Task: Add an event with the title Second Client Appreciation Reception, date '2024/05/09', time 8:00 AM to 10:00 AMand add a description: The PIP Discussion will be conducted in a respectful and confidential manner, ensuring that the employee feels heard and valued. The ultimate goal is to create a supportive environment that encourages growth, self-improvement, and the attainment of desired performance levels., put the event into Orange category . Add location for the event as: Vilnius, Lithuania, logged in from the account softage.8@softage.netand send the event invitation to softage.6@softage.net and softage.7@softage.net. Set a reminder for the event 1 hour before
Action: Mouse moved to (130, 164)
Screenshot: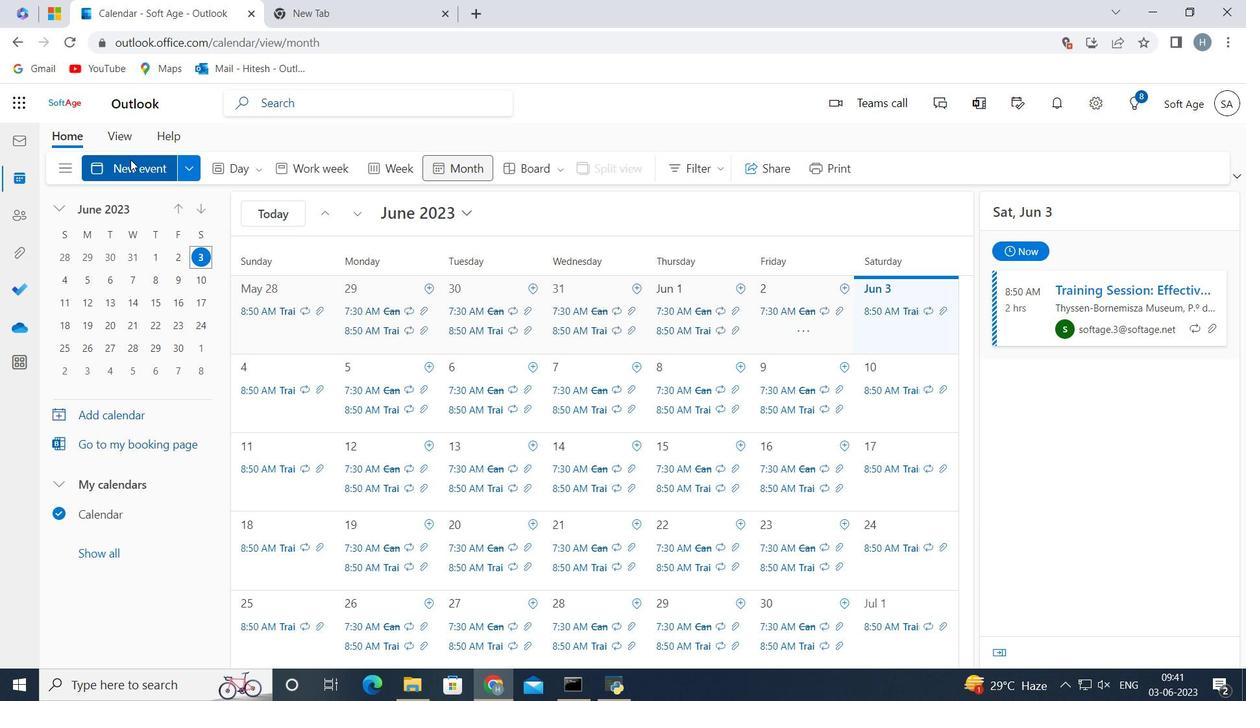 
Action: Mouse pressed left at (130, 164)
Screenshot: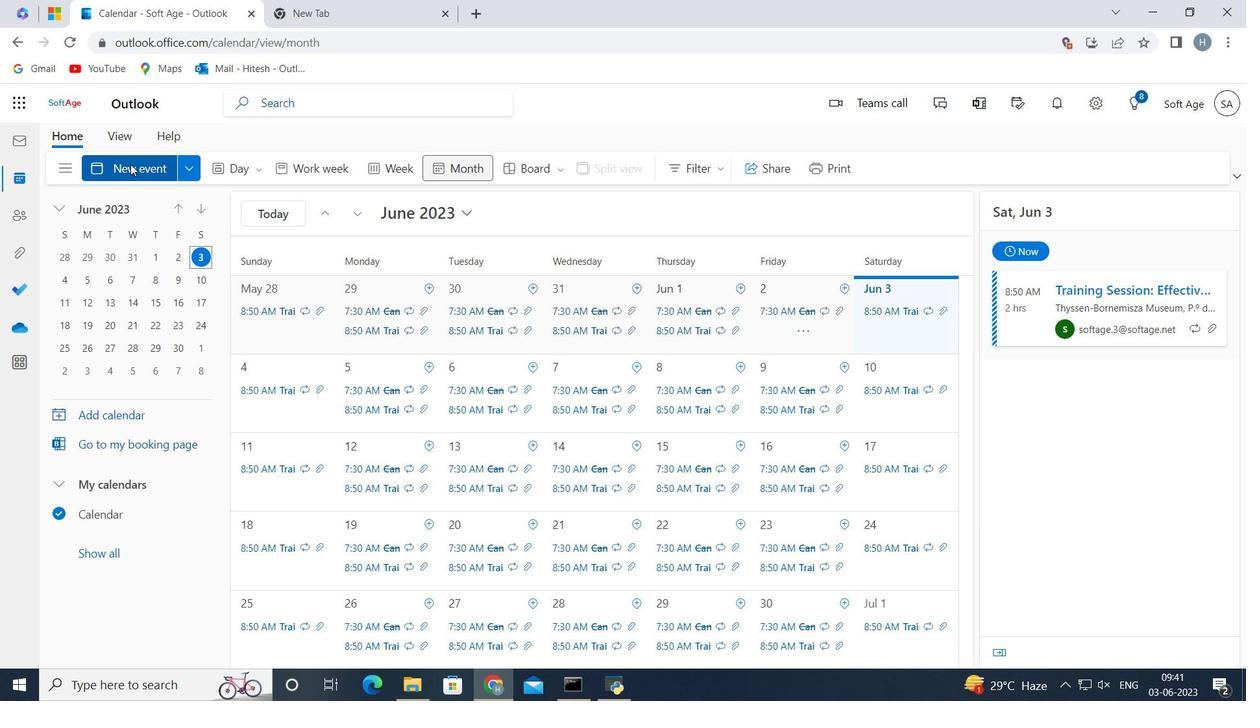 
Action: Mouse moved to (297, 252)
Screenshot: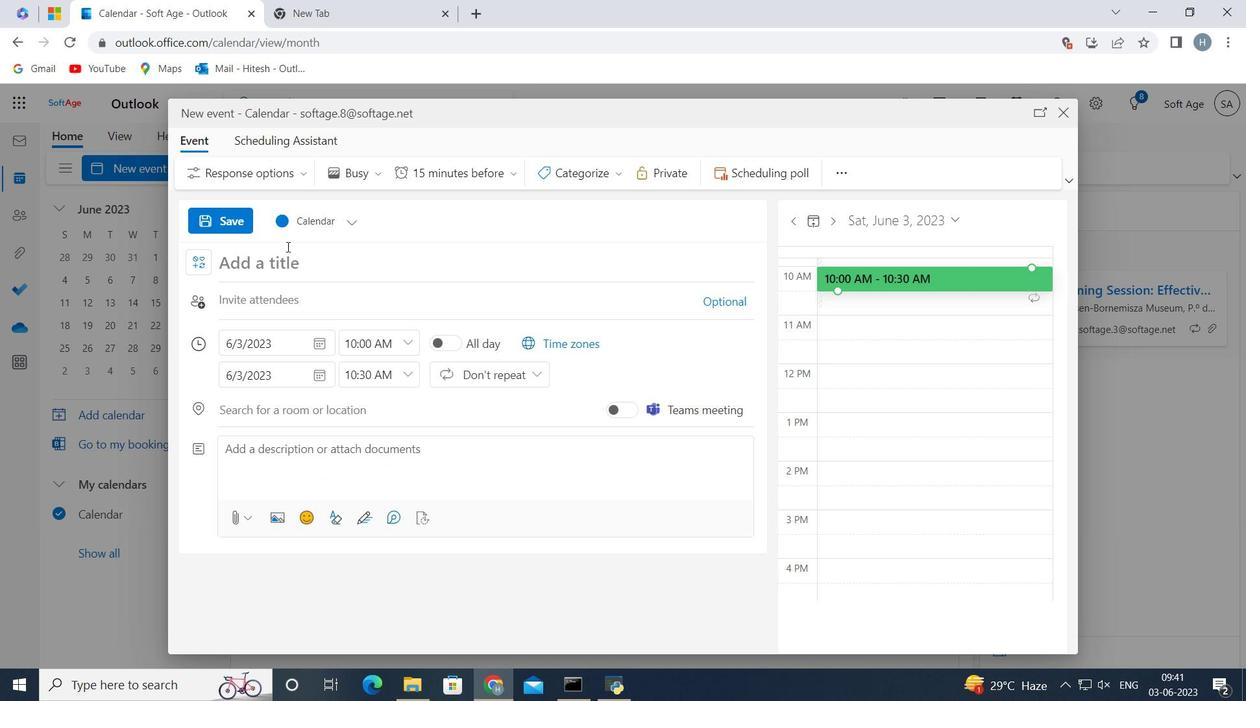 
Action: Key pressed <Key.shift>Second<Key.space><Key.shift>Client<Key.space><Key.shift>Appreciation<Key.space><Key.shift>Reception<Key.enter>
Screenshot: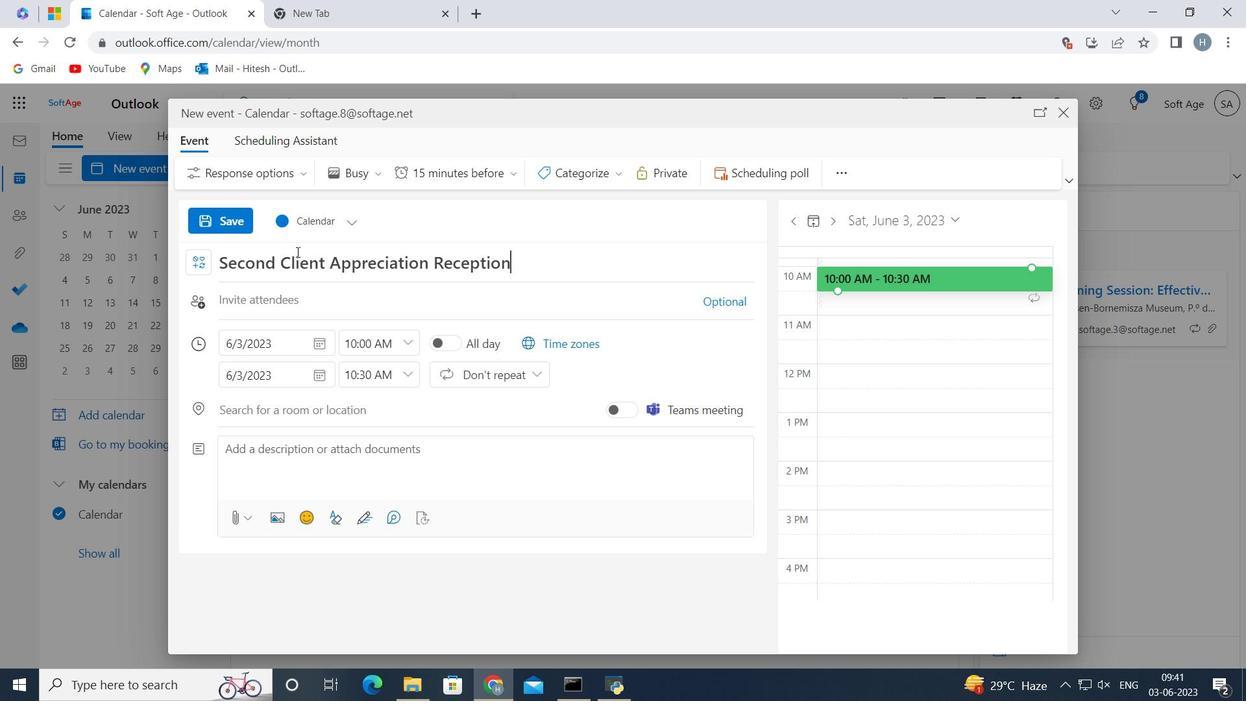 
Action: Mouse moved to (321, 336)
Screenshot: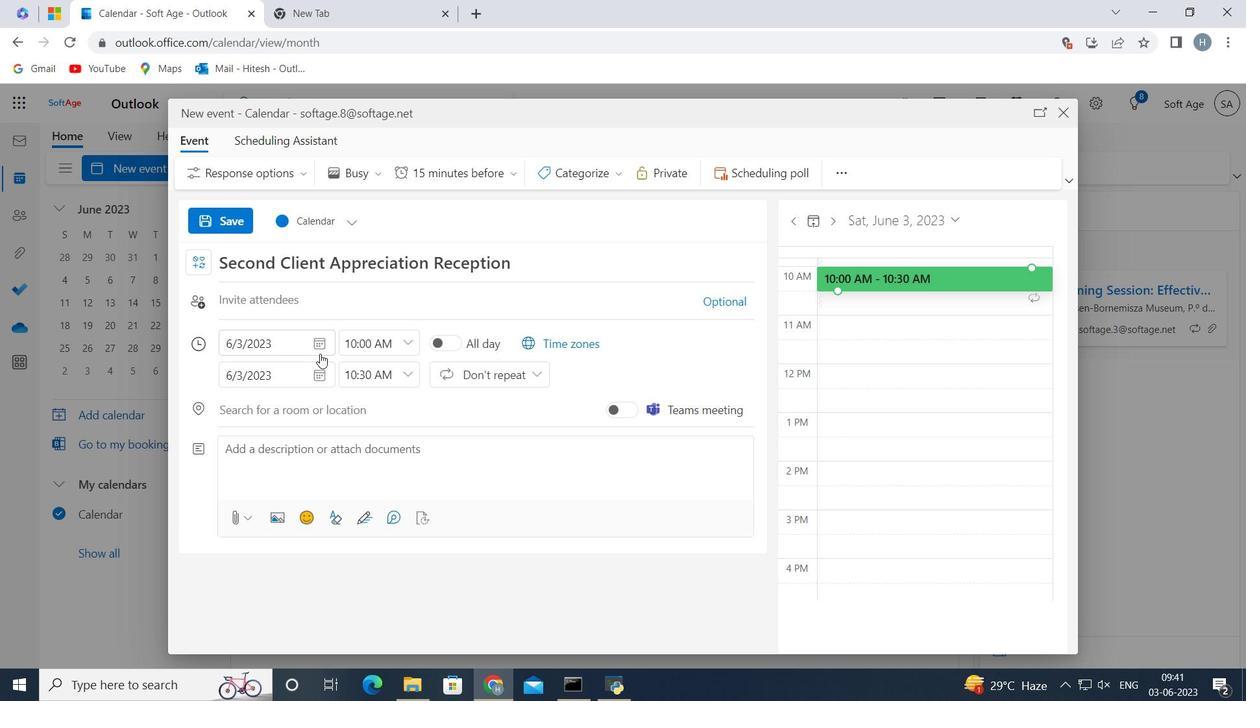 
Action: Mouse pressed left at (321, 336)
Screenshot: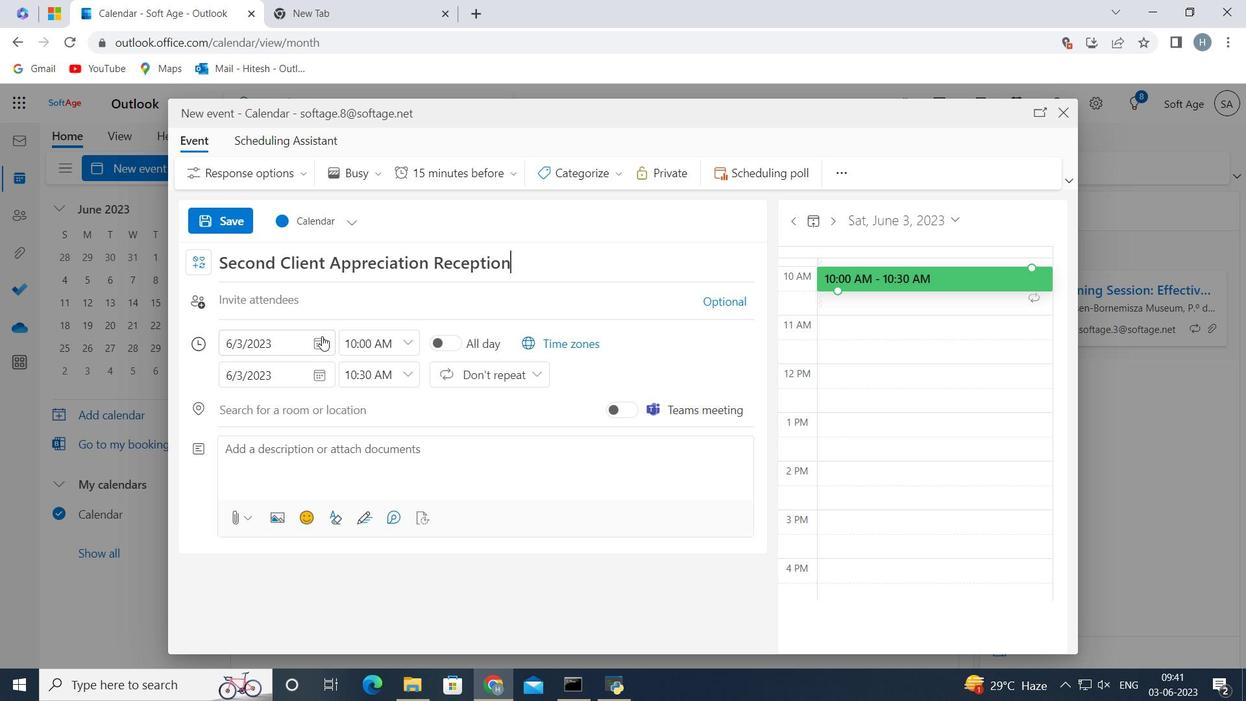 
Action: Mouse moved to (375, 380)
Screenshot: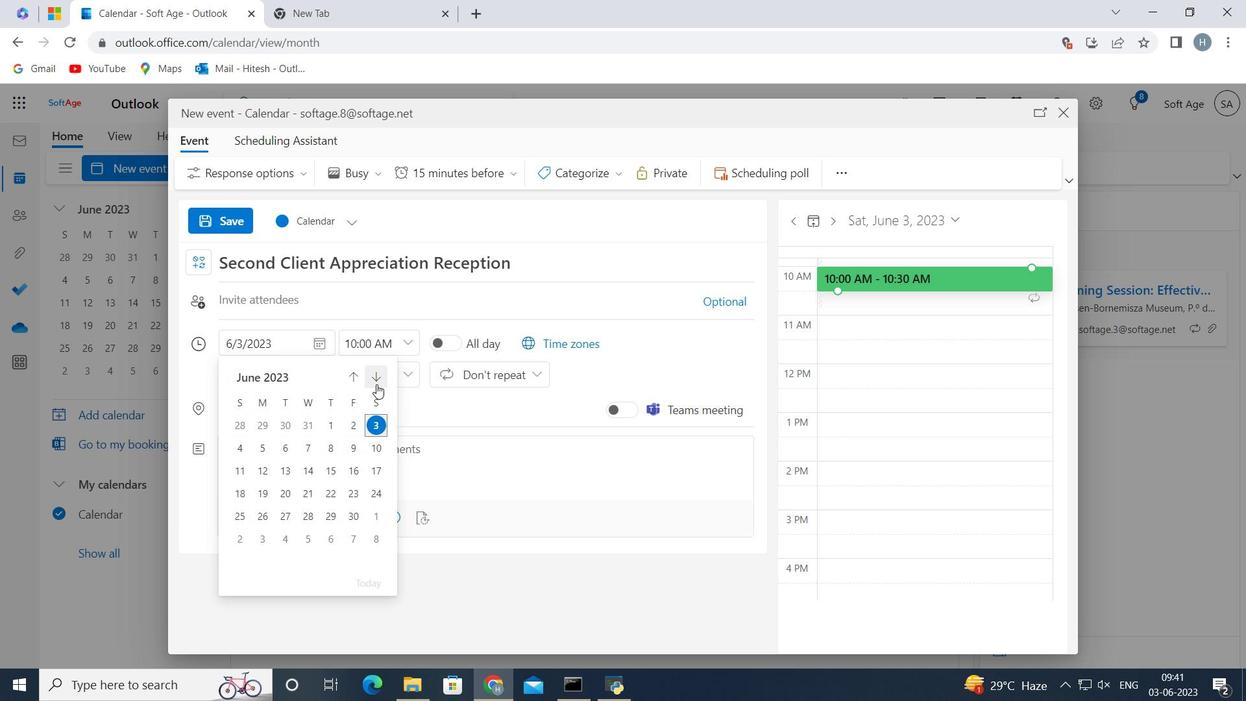 
Action: Mouse pressed left at (375, 380)
Screenshot: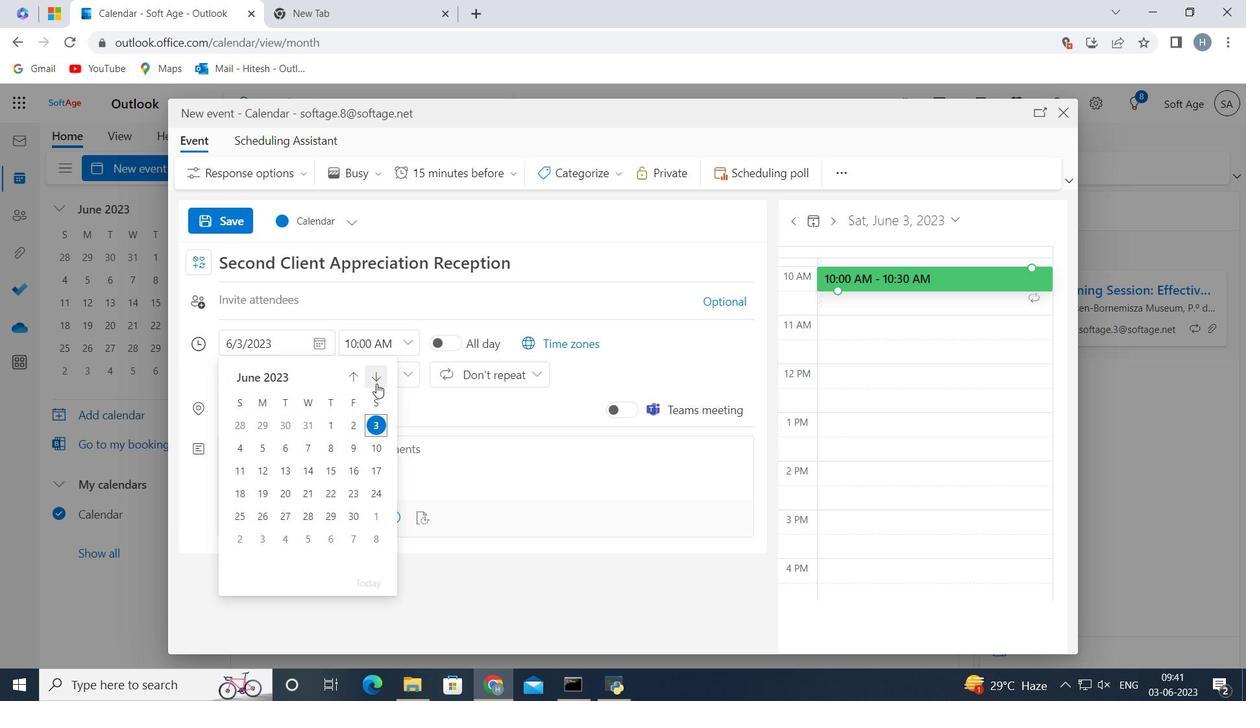 
Action: Mouse pressed left at (375, 380)
Screenshot: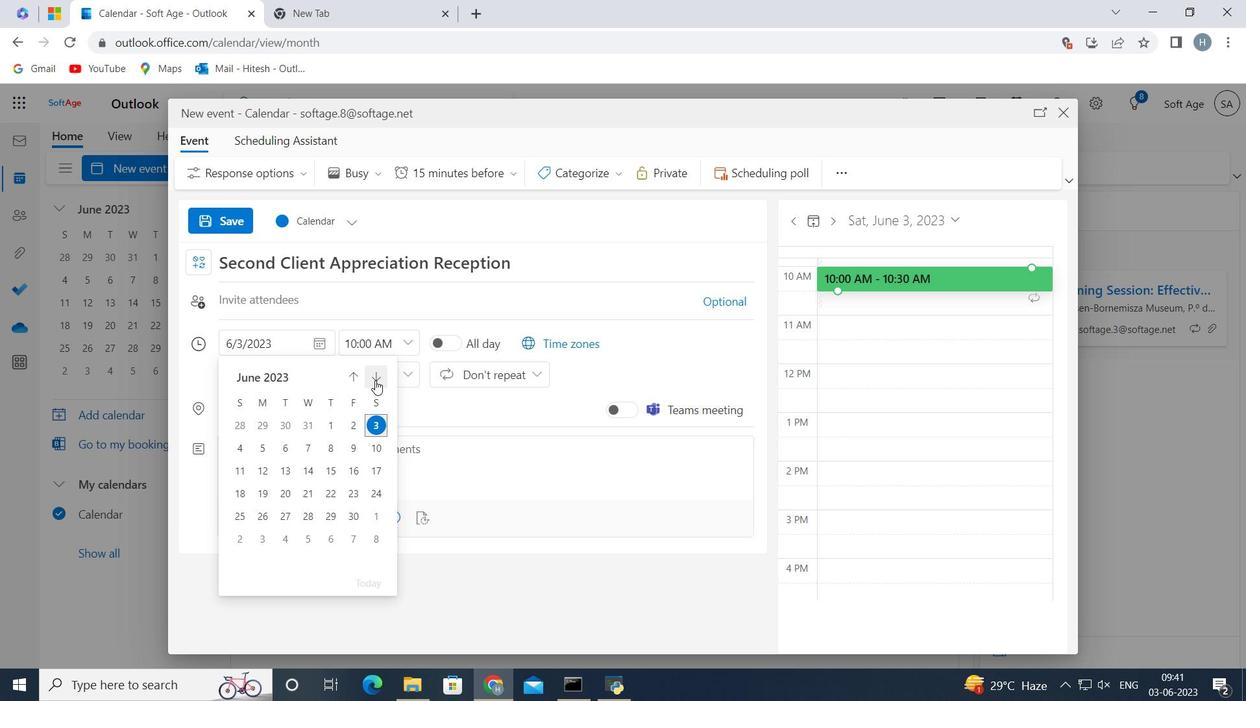 
Action: Mouse pressed left at (375, 380)
Screenshot: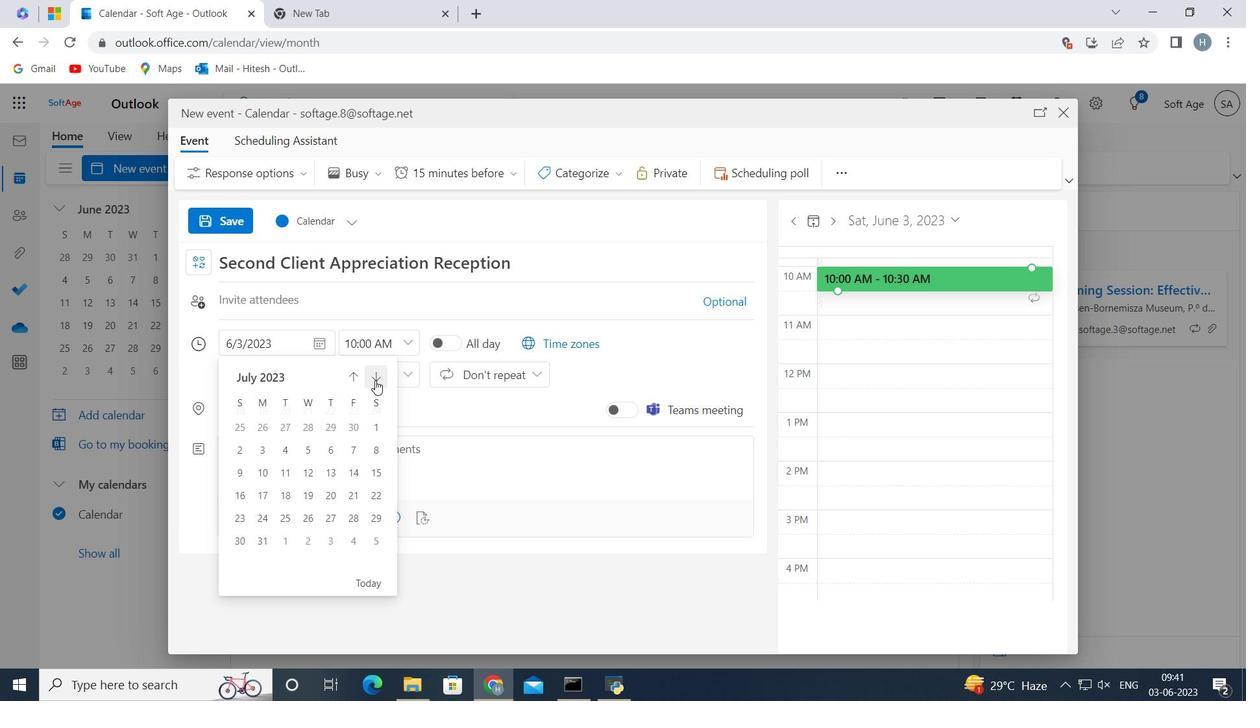 
Action: Mouse pressed left at (375, 380)
Screenshot: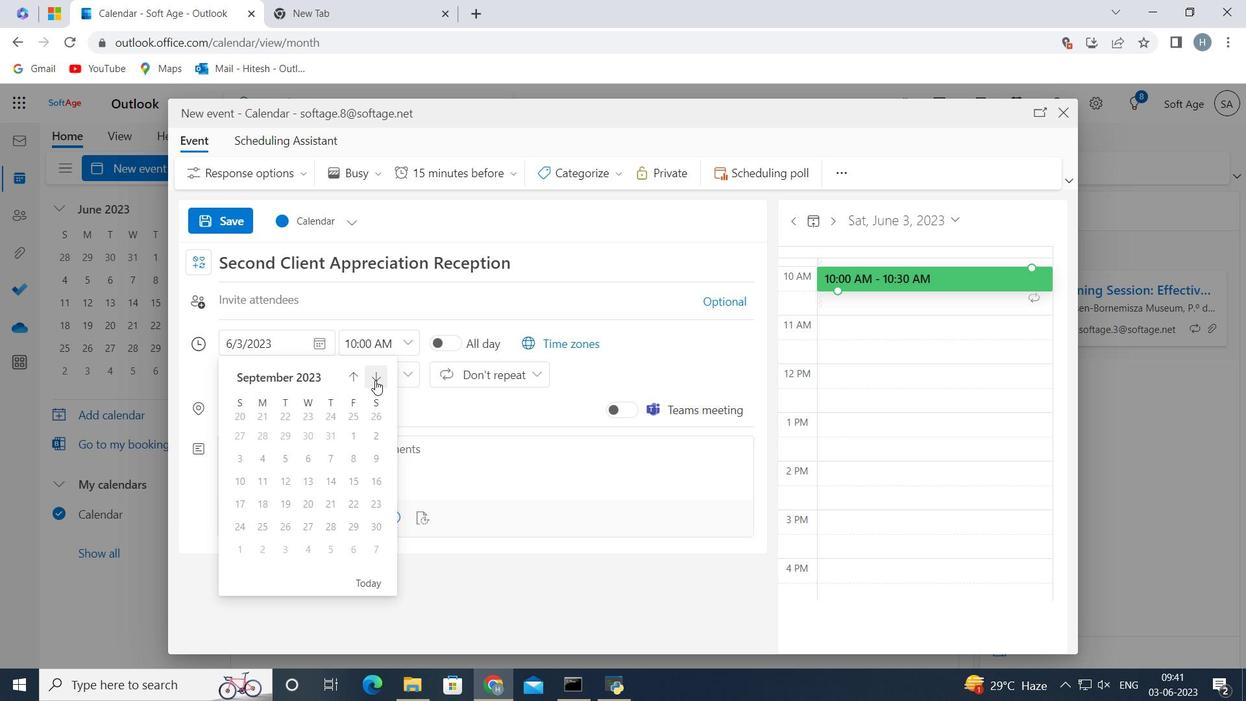 
Action: Mouse pressed left at (375, 380)
Screenshot: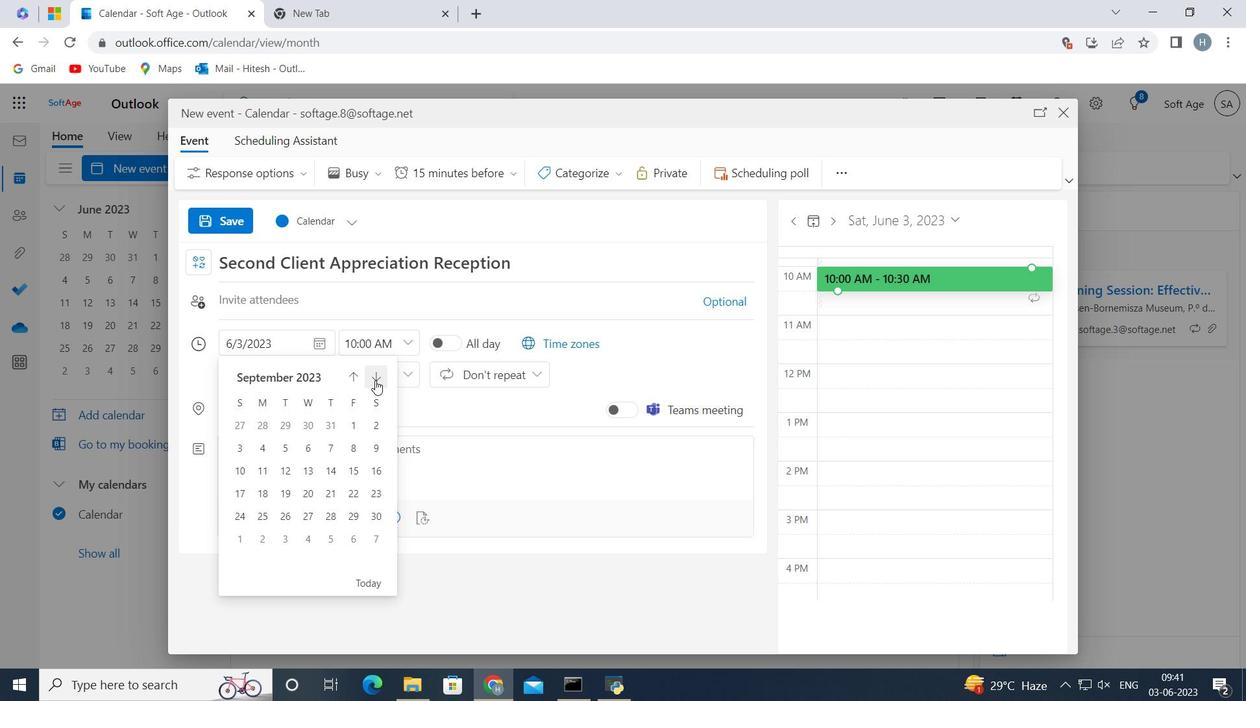 
Action: Mouse pressed left at (375, 380)
Screenshot: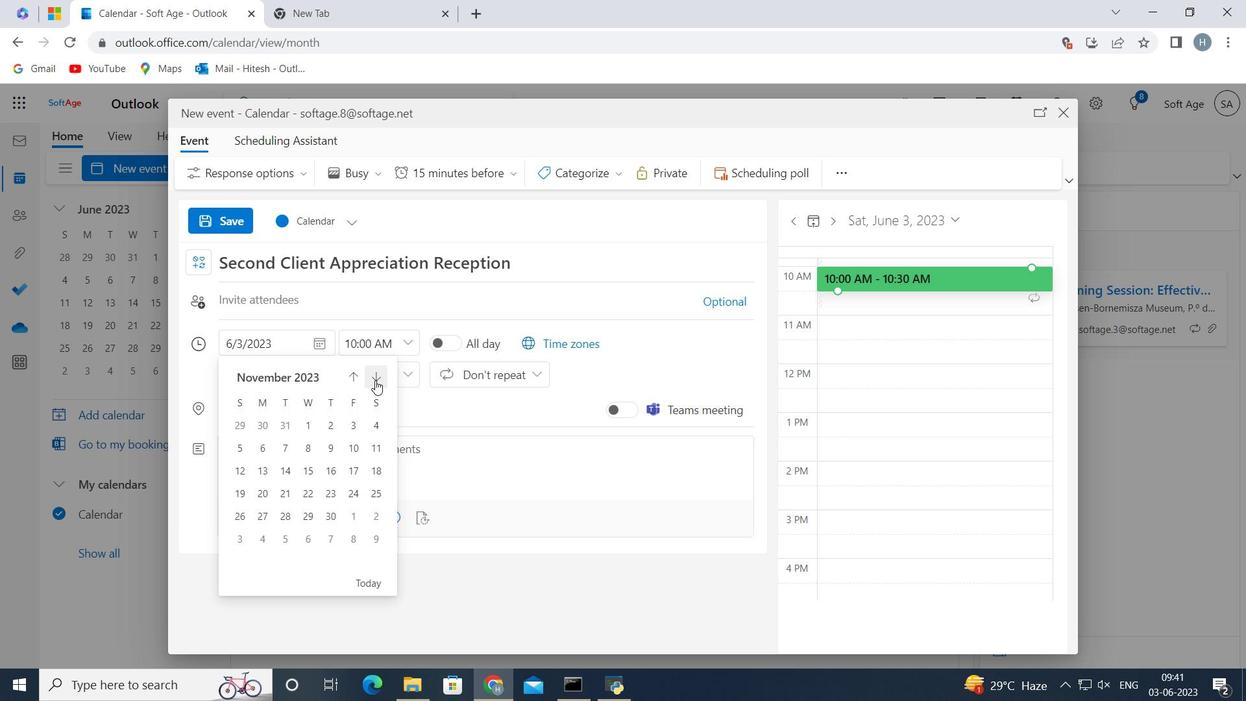 
Action: Mouse pressed left at (375, 380)
Screenshot: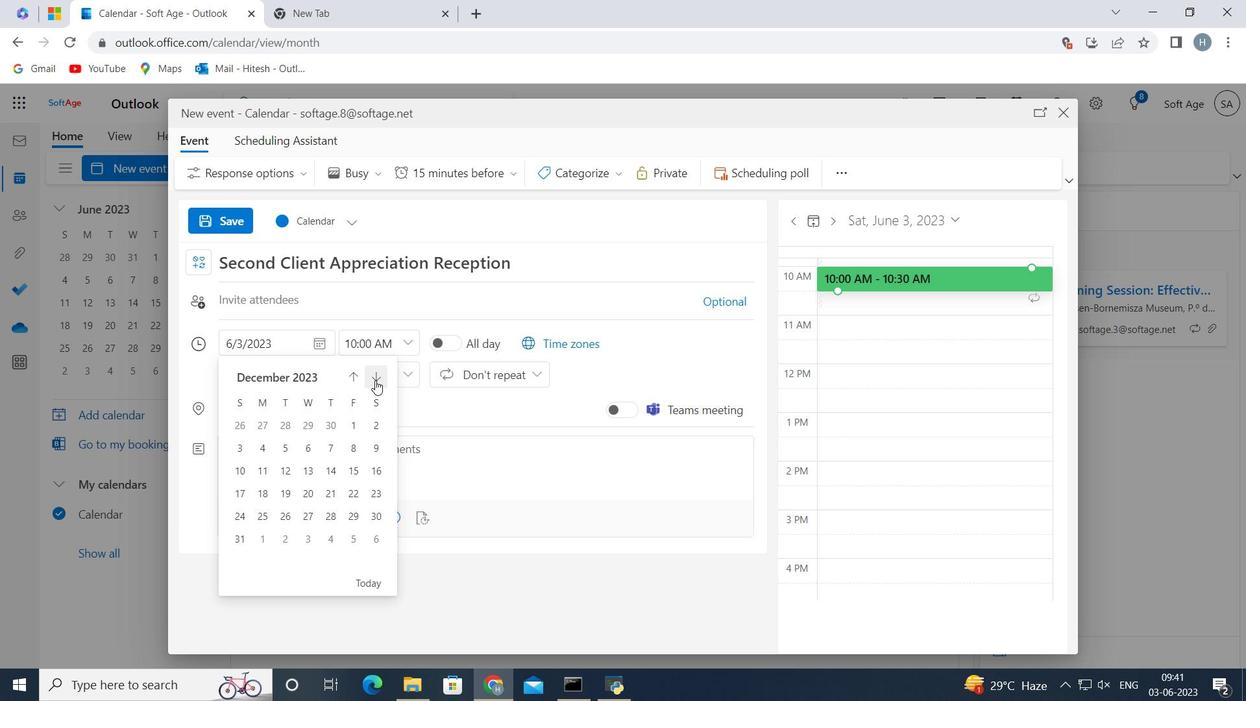
Action: Mouse pressed left at (375, 380)
Screenshot: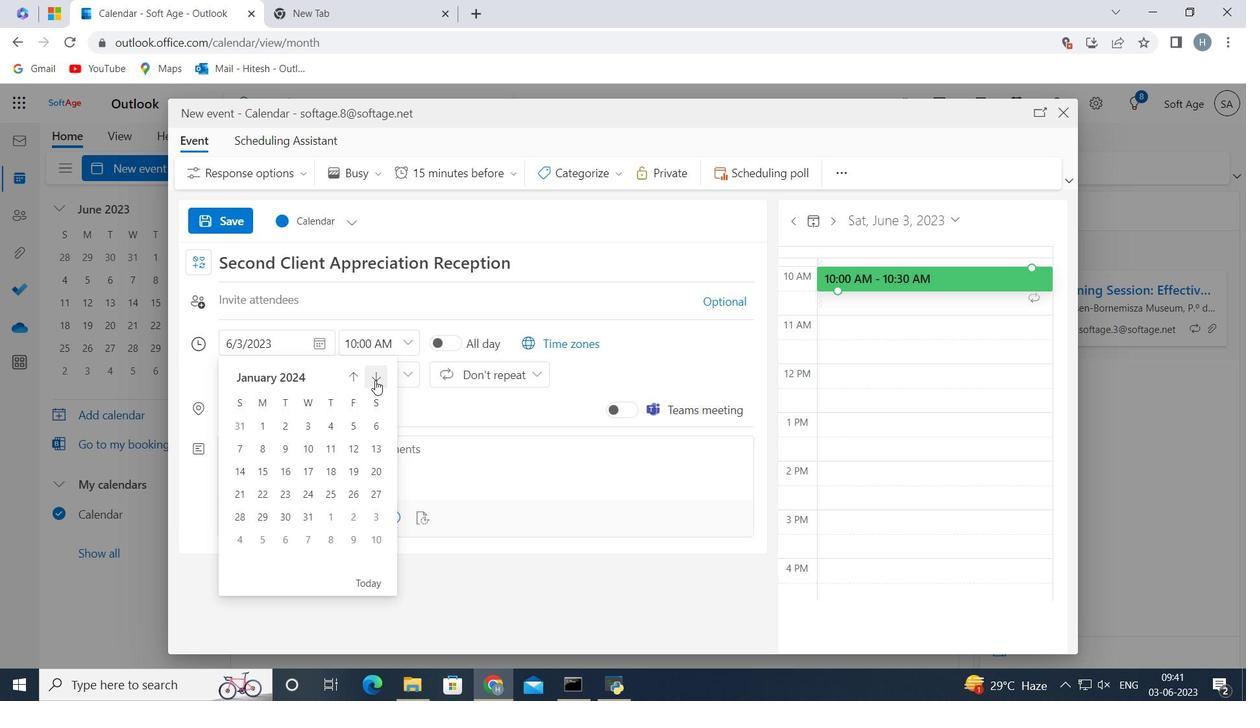 
Action: Mouse pressed left at (375, 380)
Screenshot: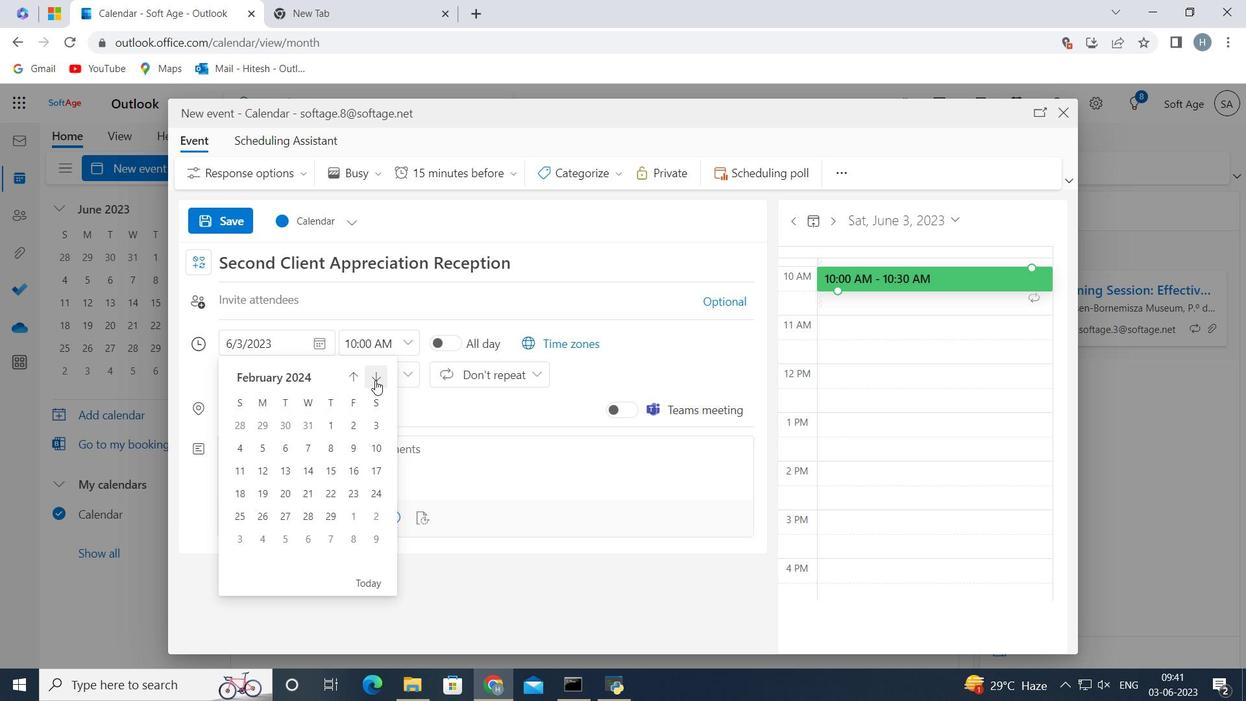 
Action: Mouse pressed left at (375, 380)
Screenshot: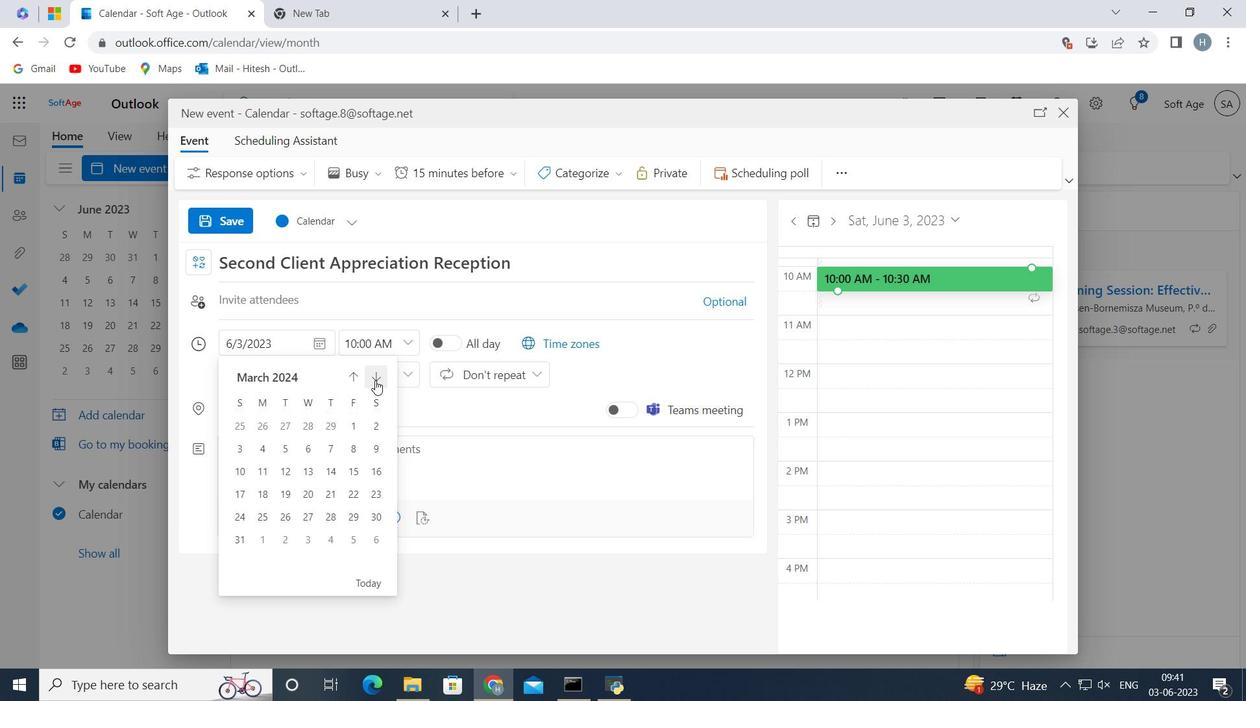 
Action: Mouse pressed left at (375, 380)
Screenshot: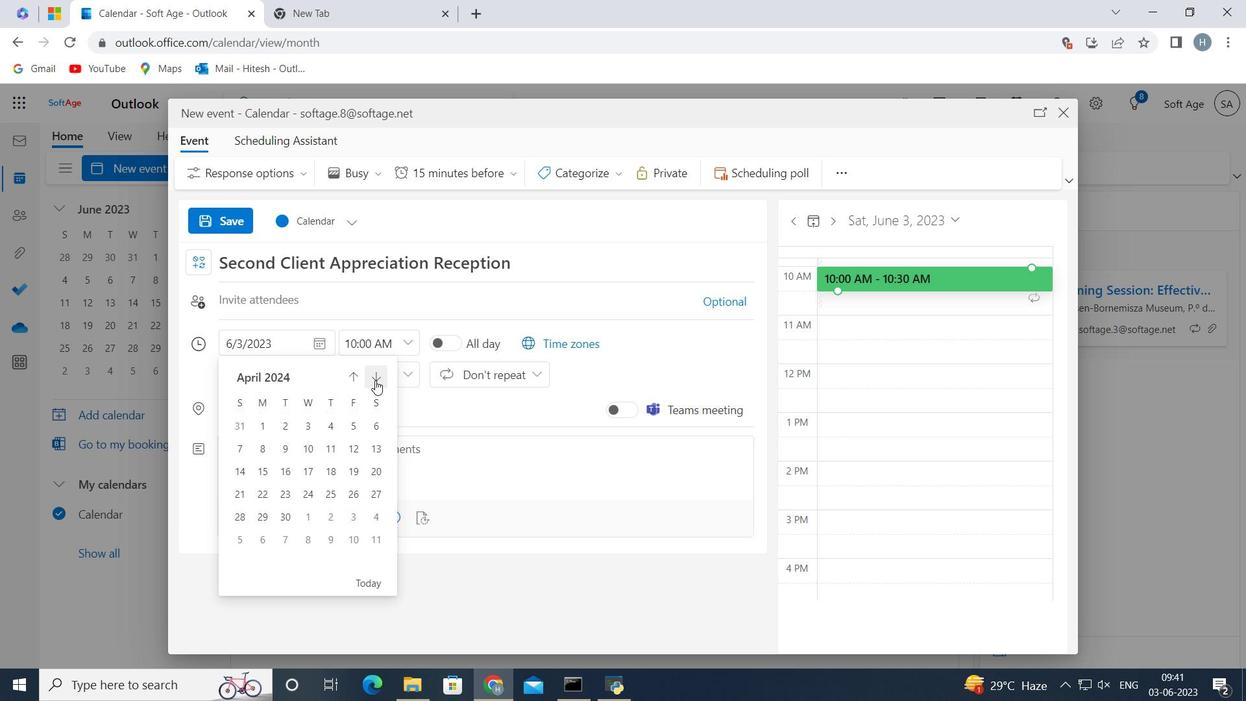 
Action: Mouse moved to (329, 445)
Screenshot: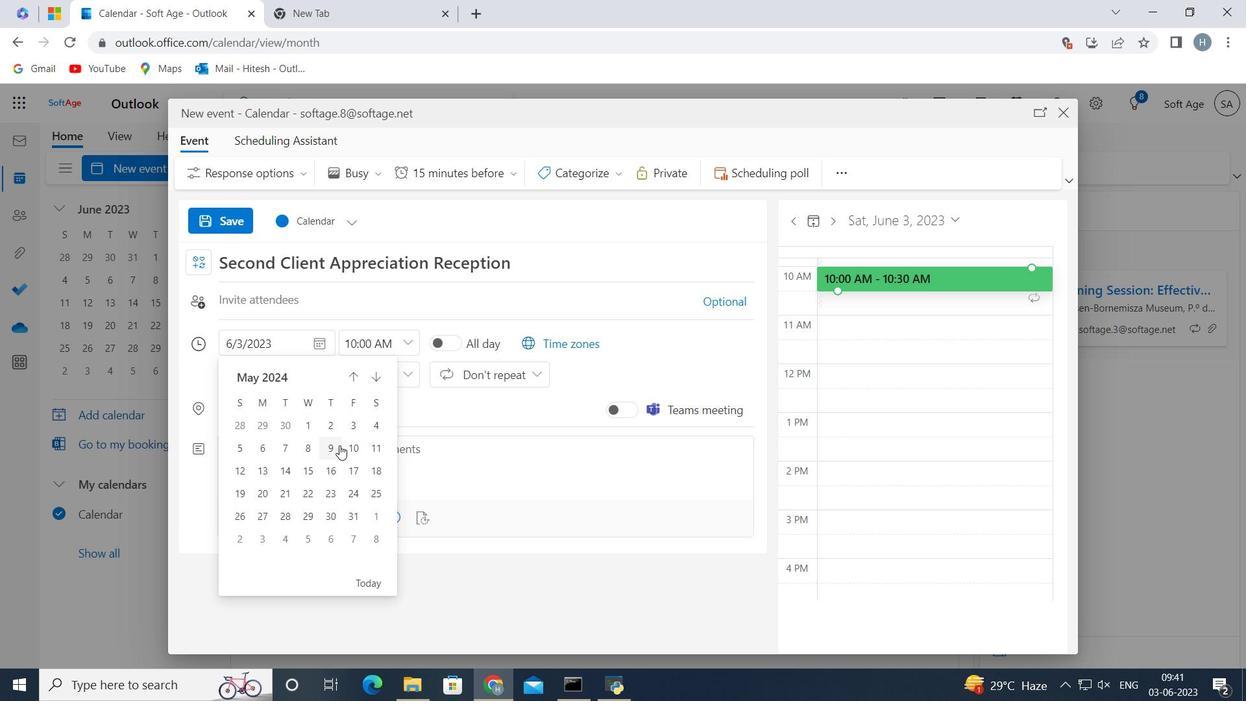 
Action: Mouse pressed left at (329, 445)
Screenshot: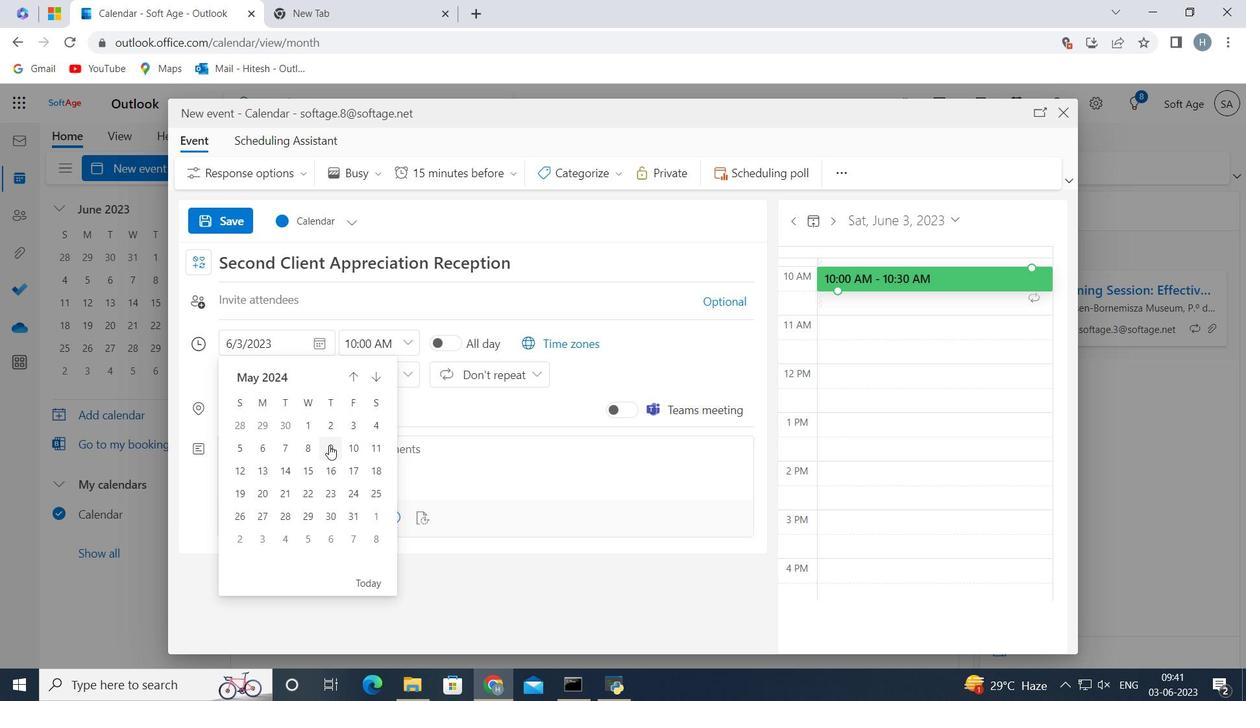 
Action: Mouse moved to (410, 340)
Screenshot: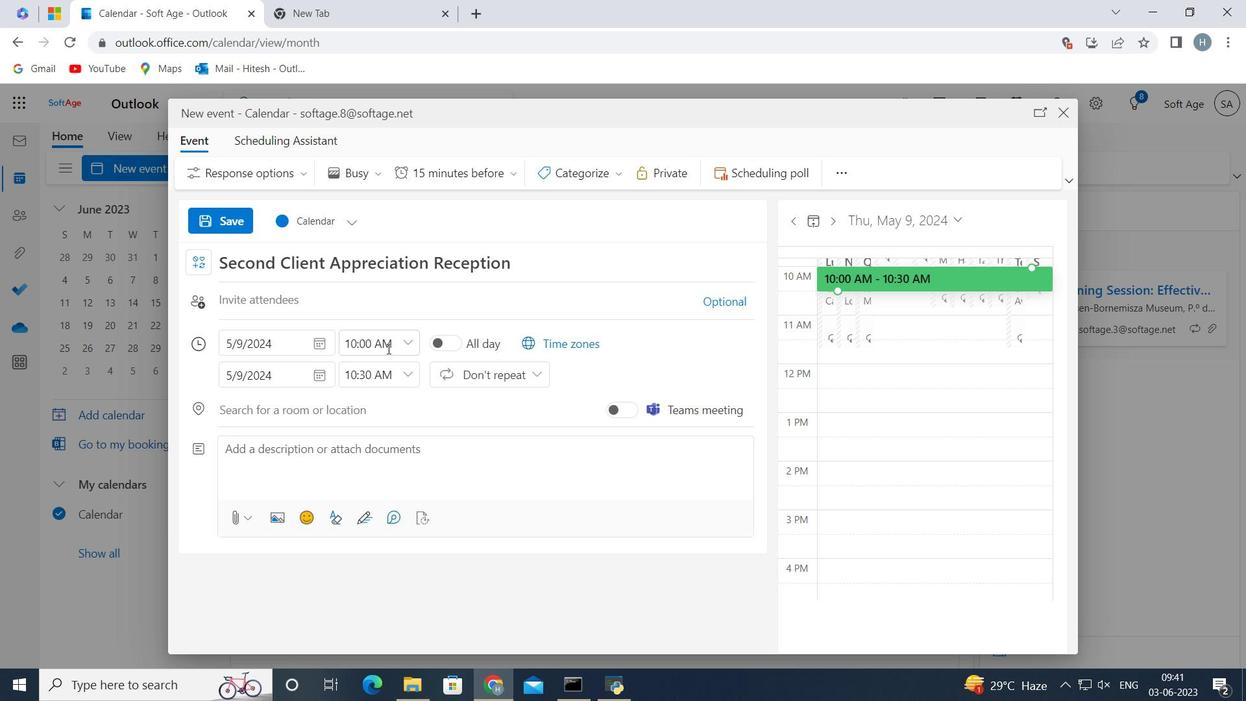 
Action: Mouse pressed left at (410, 340)
Screenshot: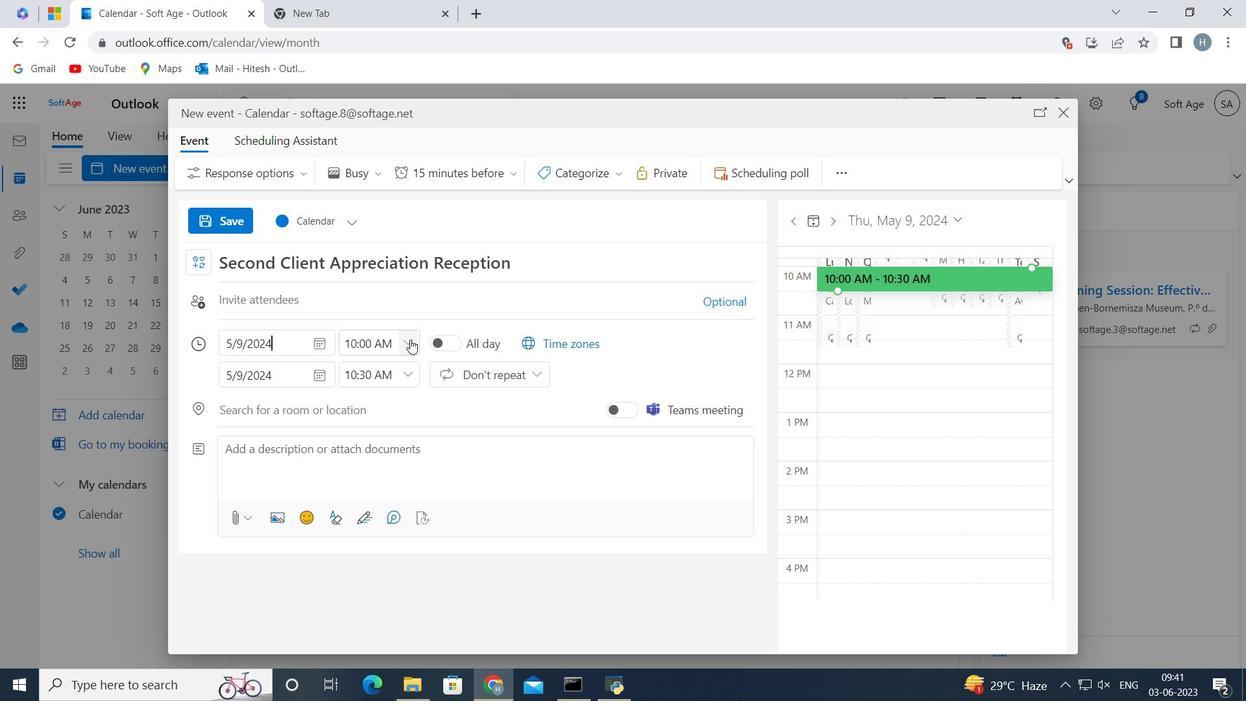 
Action: Mouse moved to (429, 388)
Screenshot: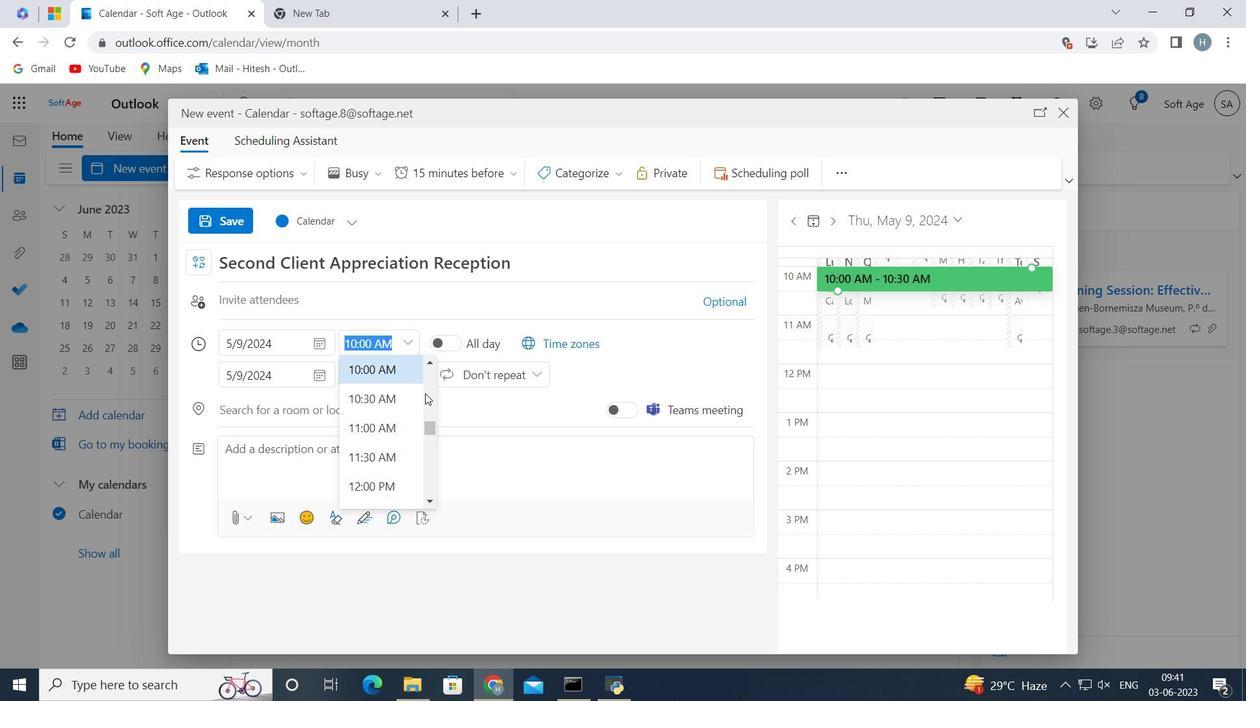 
Action: Mouse pressed left at (429, 388)
Screenshot: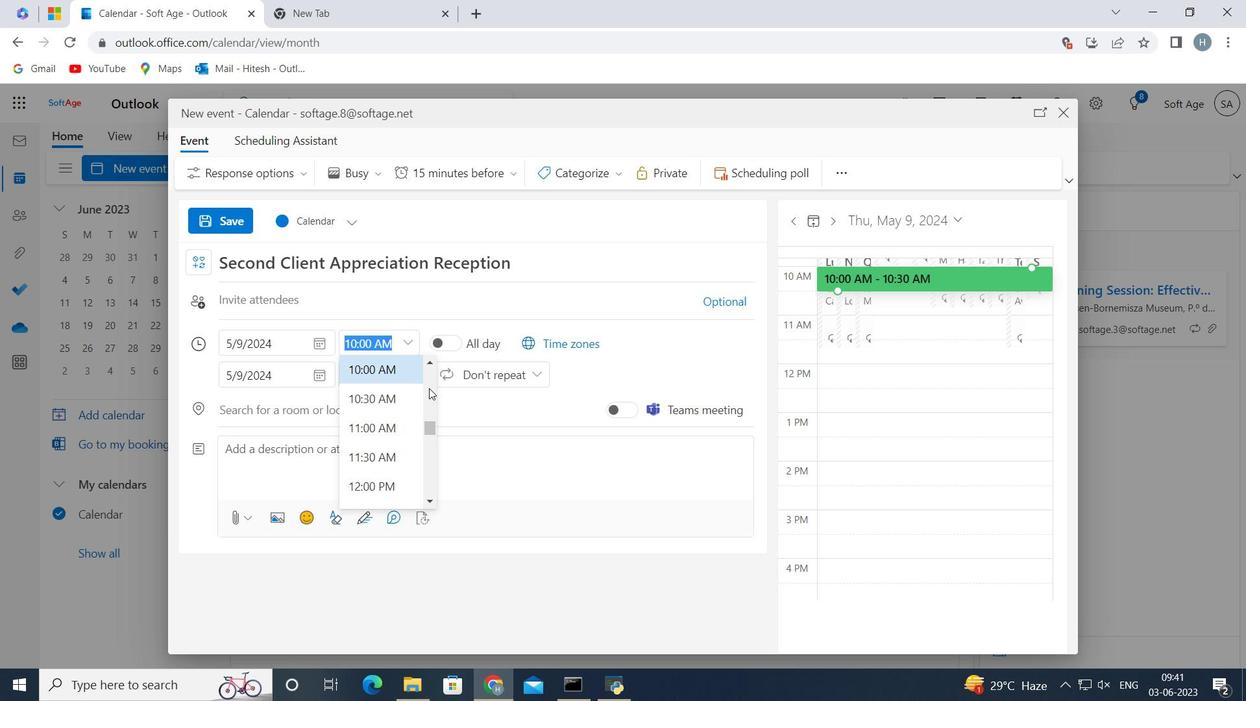 
Action: Mouse moved to (392, 382)
Screenshot: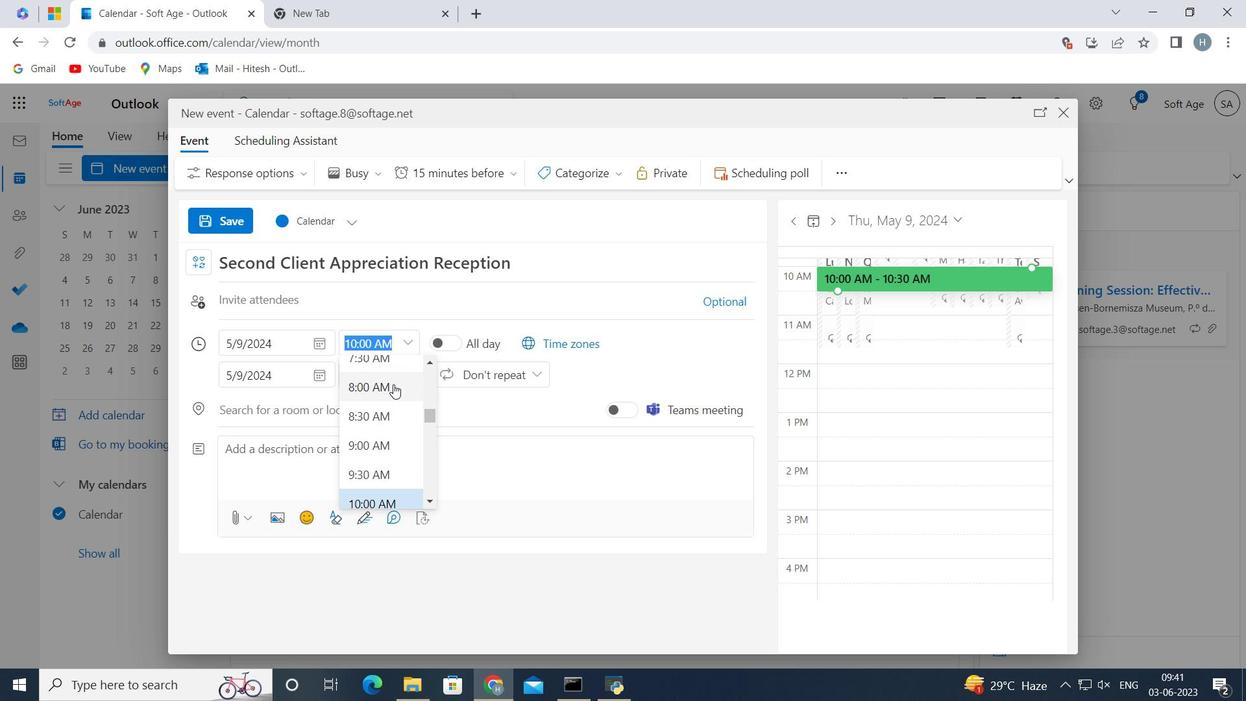 
Action: Mouse pressed left at (392, 382)
Screenshot: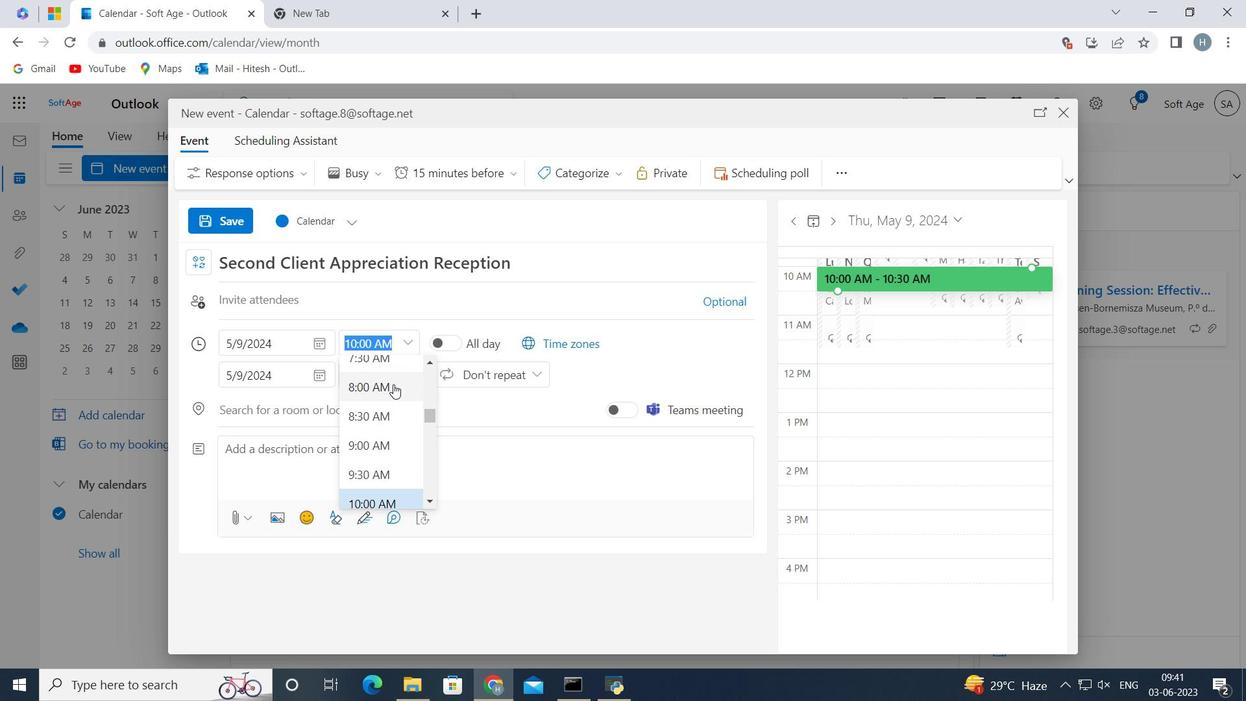 
Action: Mouse moved to (405, 374)
Screenshot: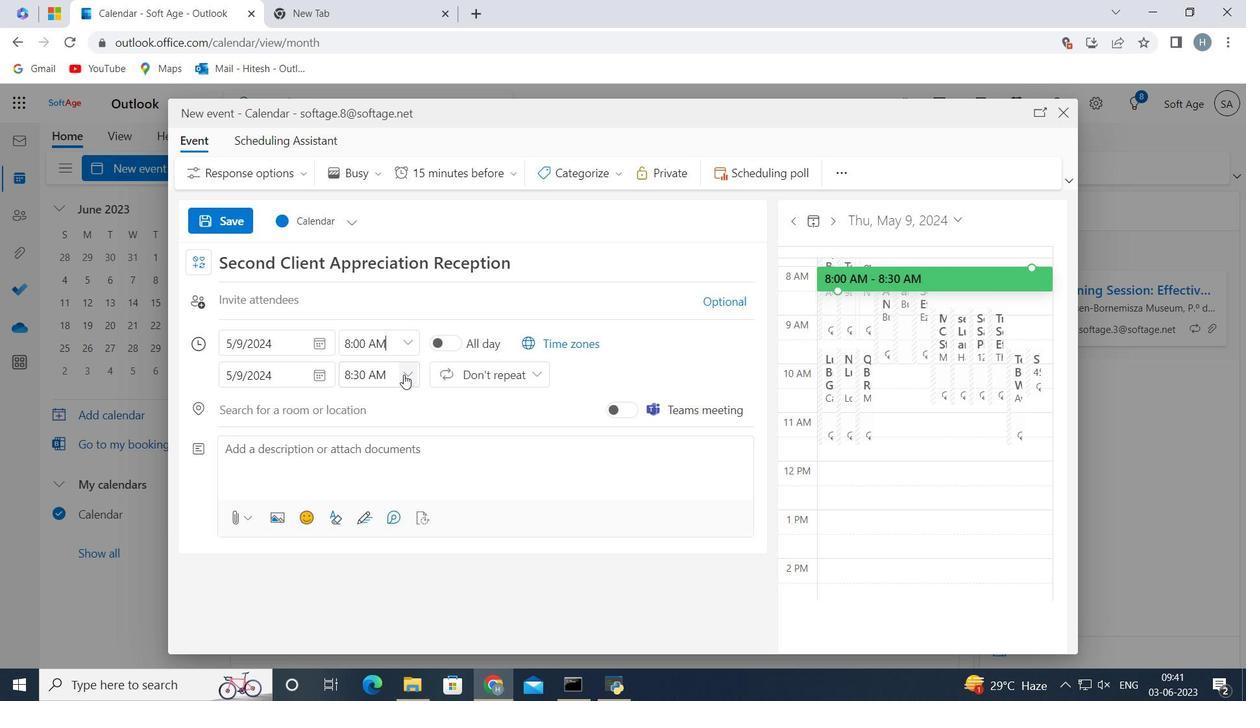 
Action: Mouse pressed left at (405, 374)
Screenshot: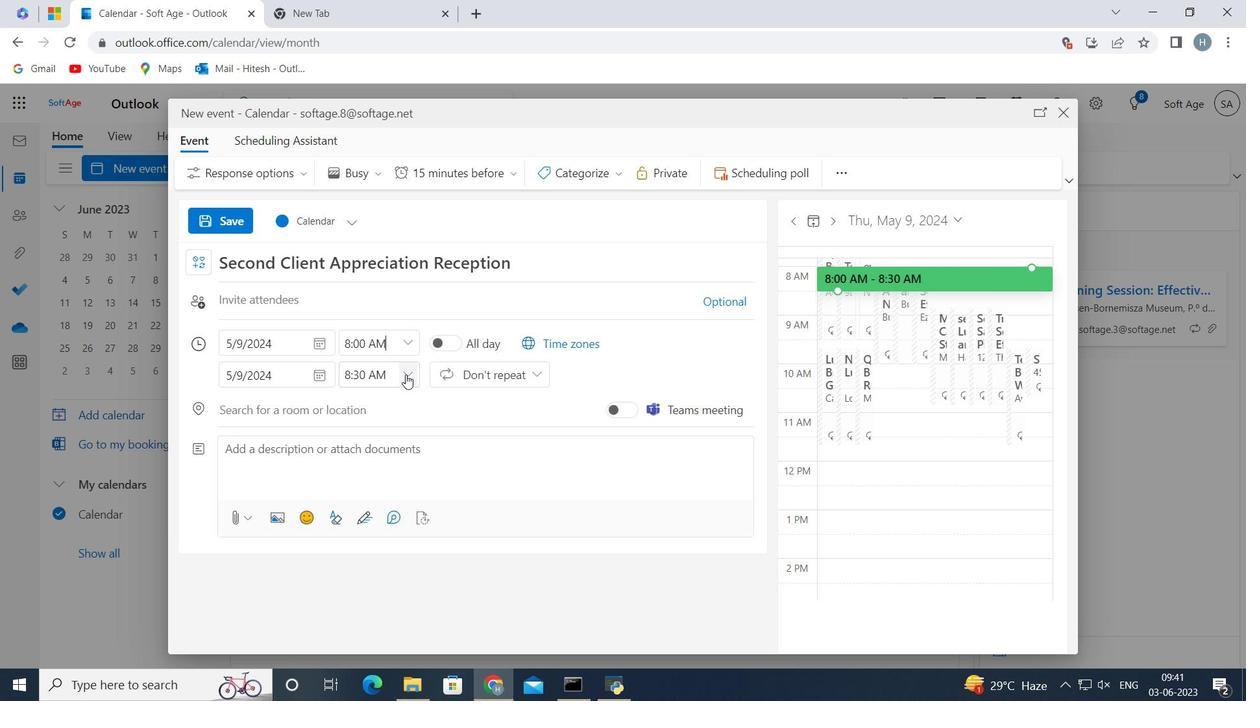 
Action: Mouse moved to (399, 487)
Screenshot: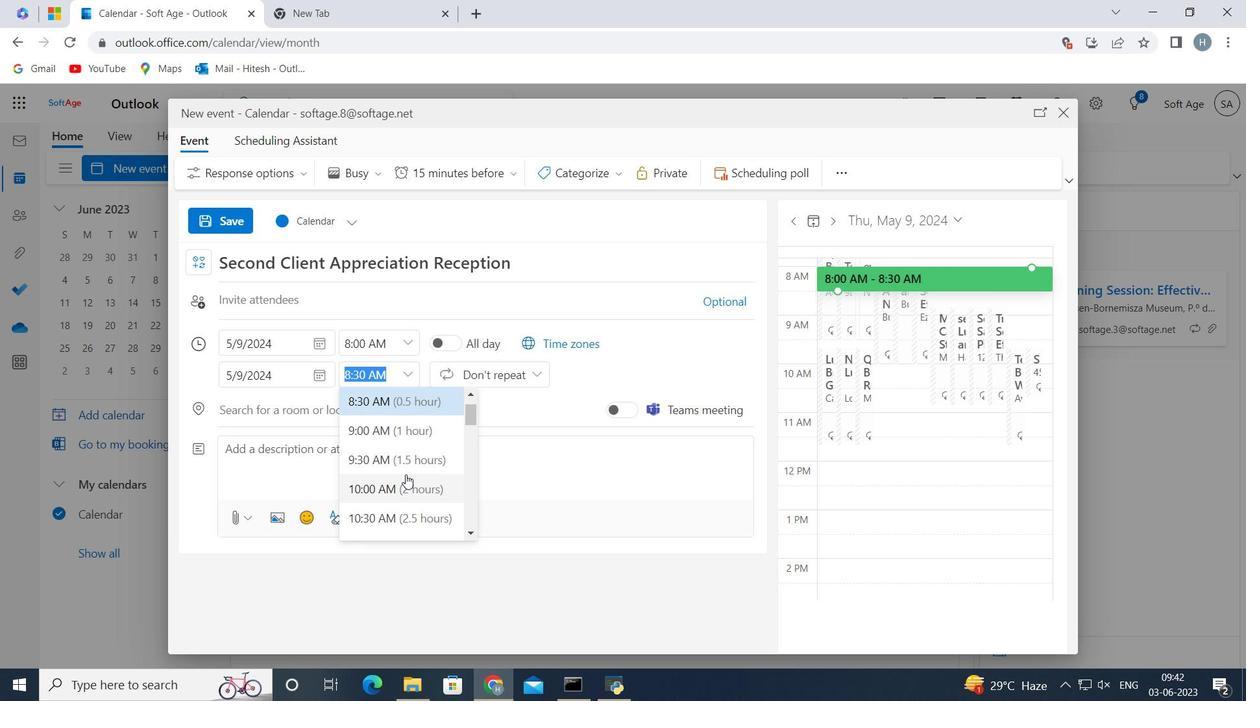 
Action: Mouse pressed left at (399, 487)
Screenshot: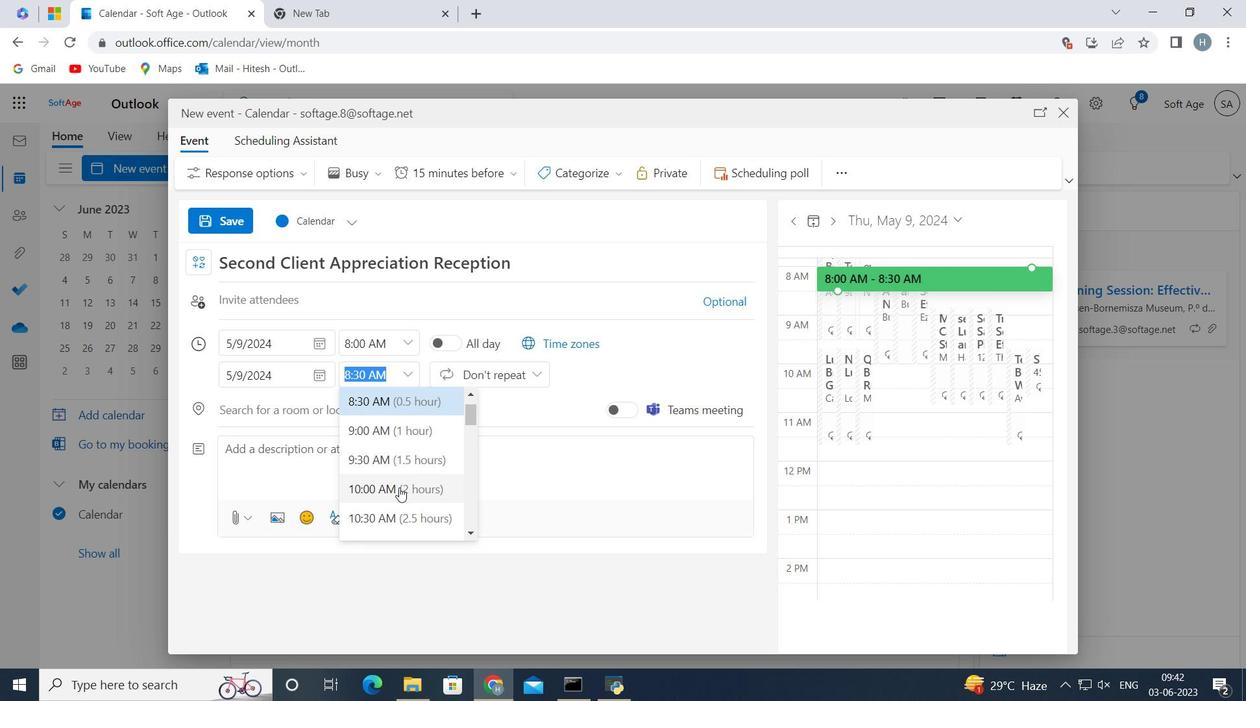 
Action: Mouse moved to (399, 458)
Screenshot: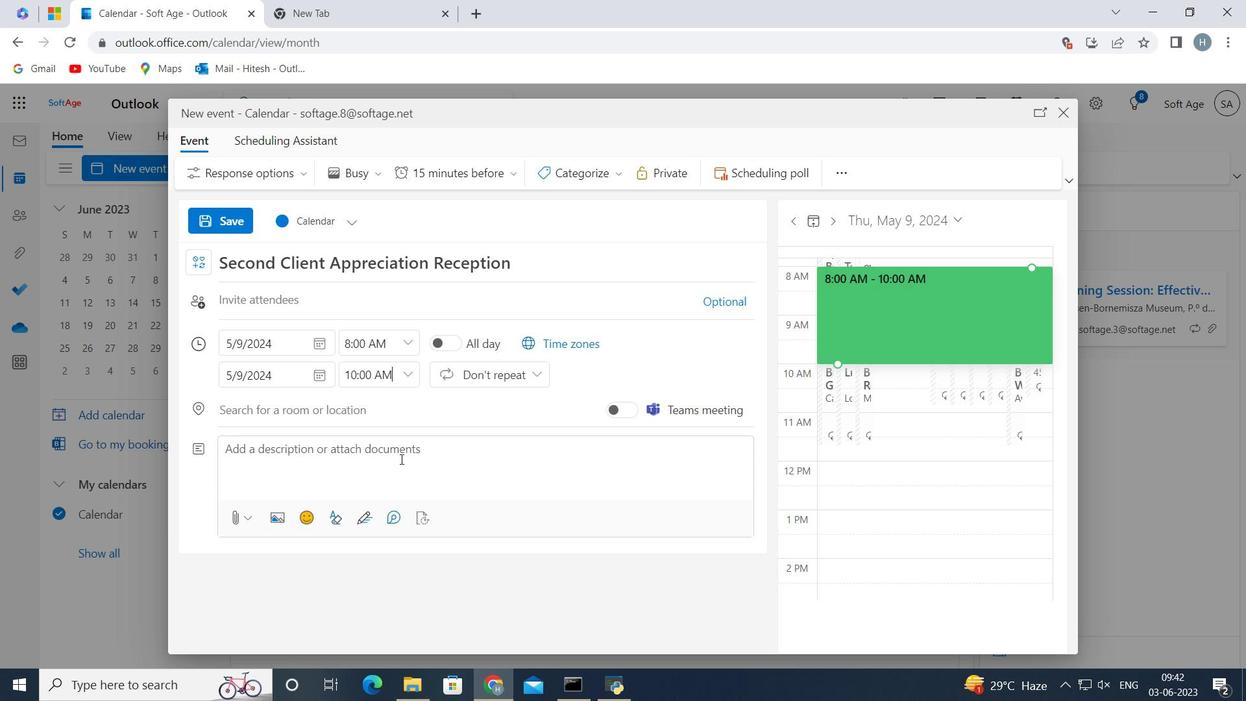 
Action: Mouse pressed left at (399, 458)
Screenshot: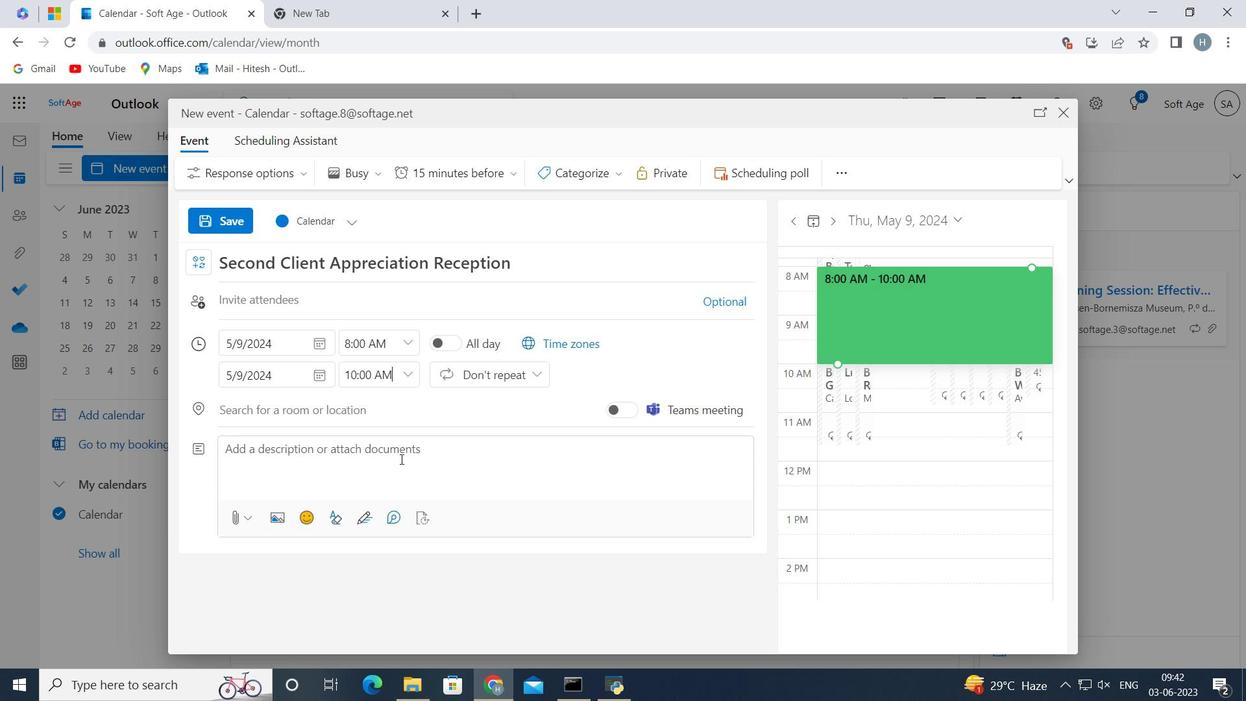 
Action: Key pressed <Key.shift>The<Key.space><Key.shift>PIP<Key.space><Key.shift>Discussion<Key.space>will<Key.space>be<Key.space>conducted<Key.space>in<Key.space>a<Key.space>respectful<Key.space>and<Key.space>confidential<Key.space>manner,<Key.space><Key.space>ensuring<Key.space>that<Key.space>the<Key.space>employee<Key.space>feels<Key.space>hr<Key.backspace>eard<Key.space>and<Key.space>valued.<Key.space>the<Key.space>ultimate<Key.space>goal<Key.space>is<Key.space>to<Key.space>create<Key.space>a<Key.space>supportive<Key.space>environment<Key.space>that<Key.space>encourages<Key.space>growth,<Key.space>self-in<Key.backspace>mprovement,<Key.space>and<Key.space>the<Key.space>attainment<Key.space>of<Key.space>desired<Key.space>performance<Key.space>levels.<Key.space>
Screenshot: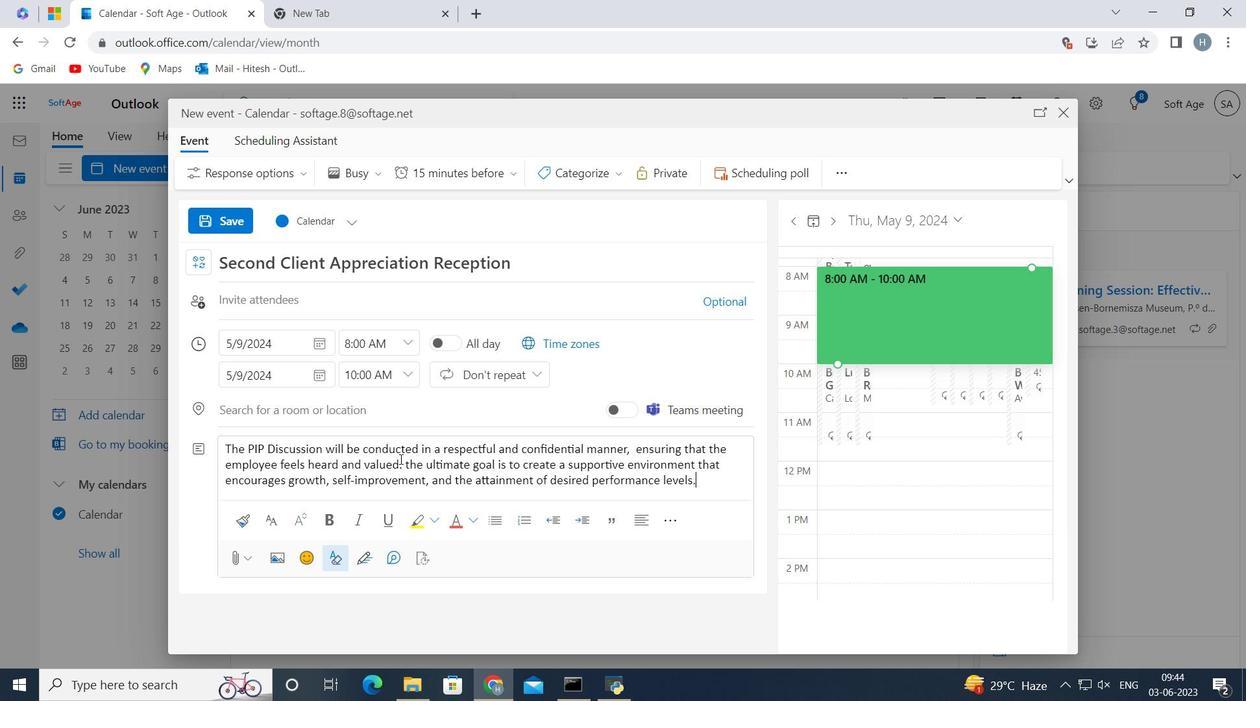
Action: Mouse moved to (618, 176)
Screenshot: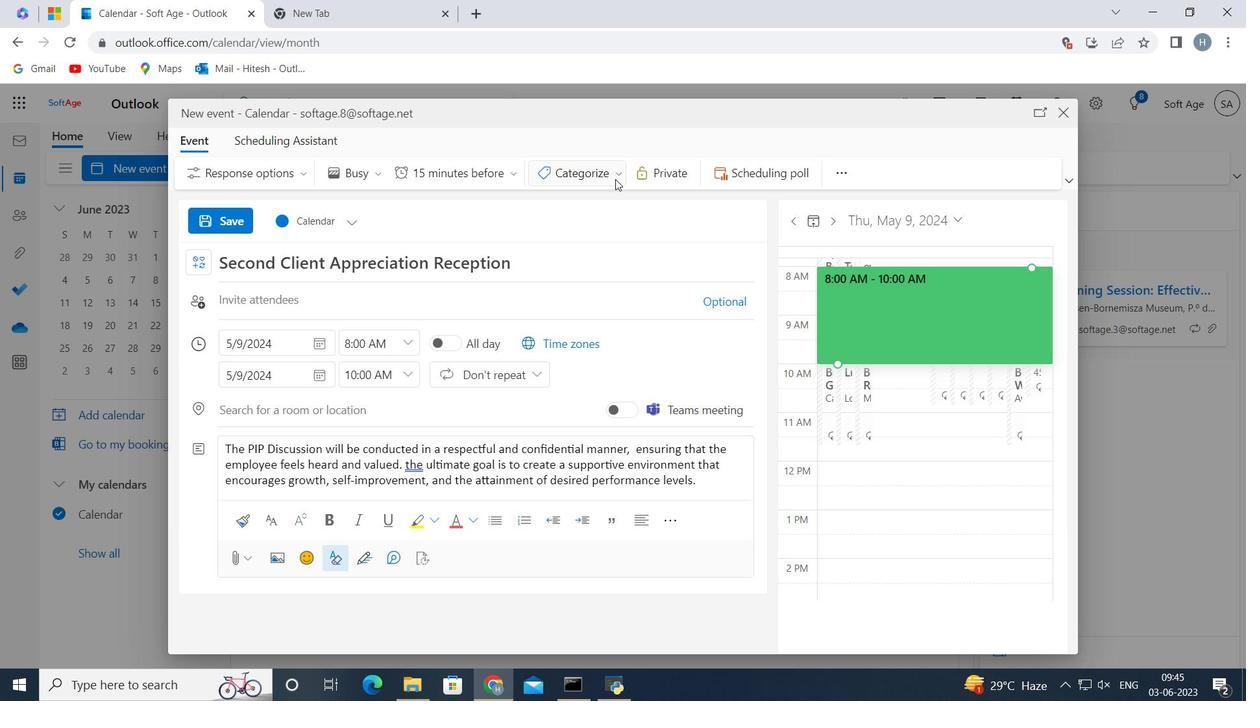 
Action: Mouse pressed left at (618, 176)
Screenshot: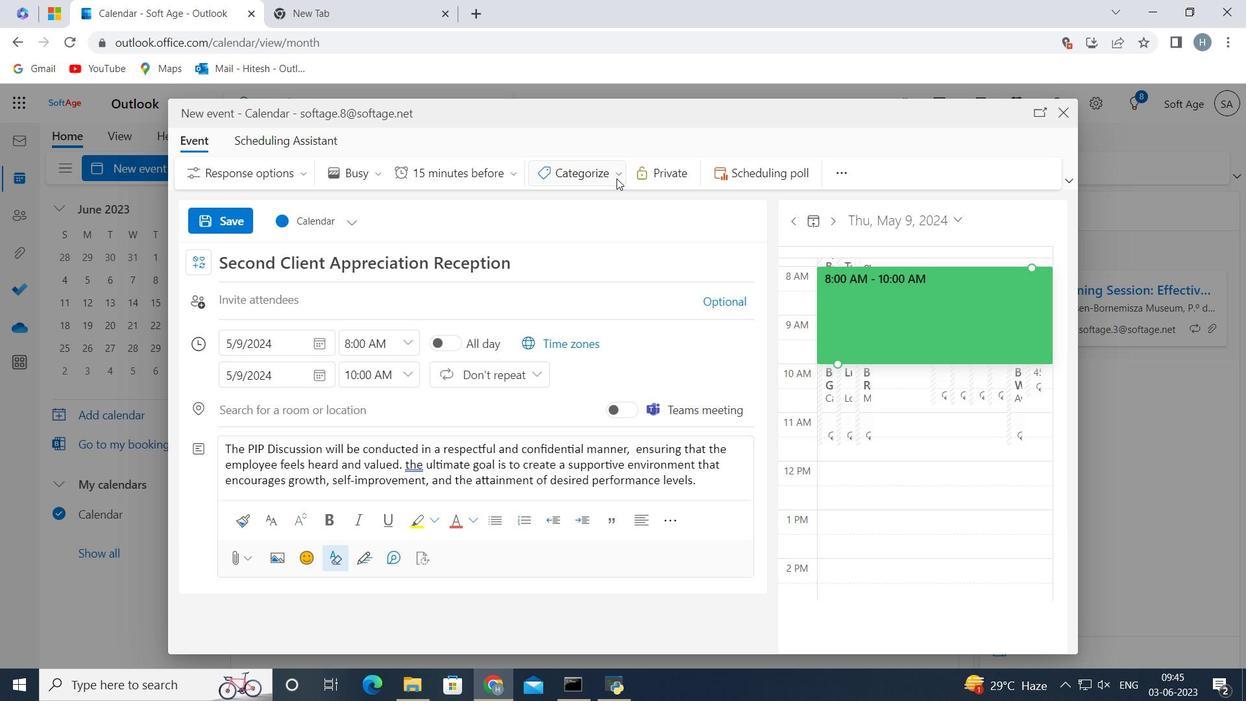 
Action: Mouse moved to (606, 251)
Screenshot: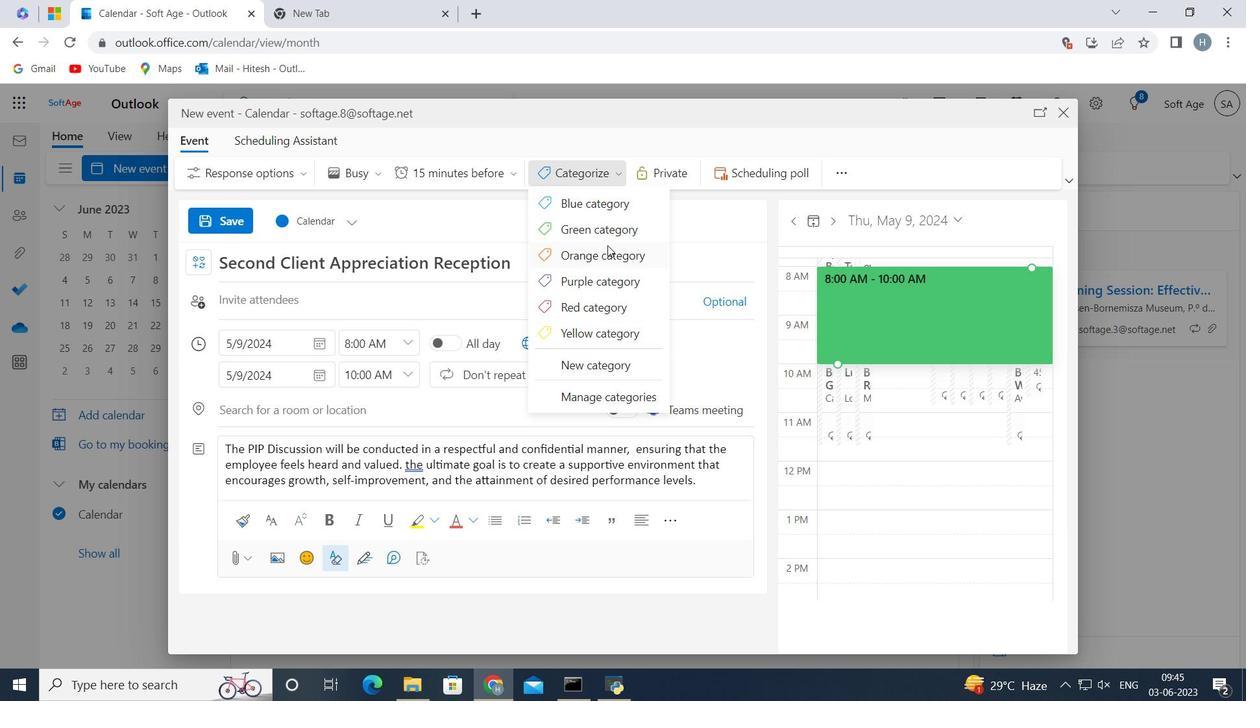 
Action: Mouse pressed left at (606, 251)
Screenshot: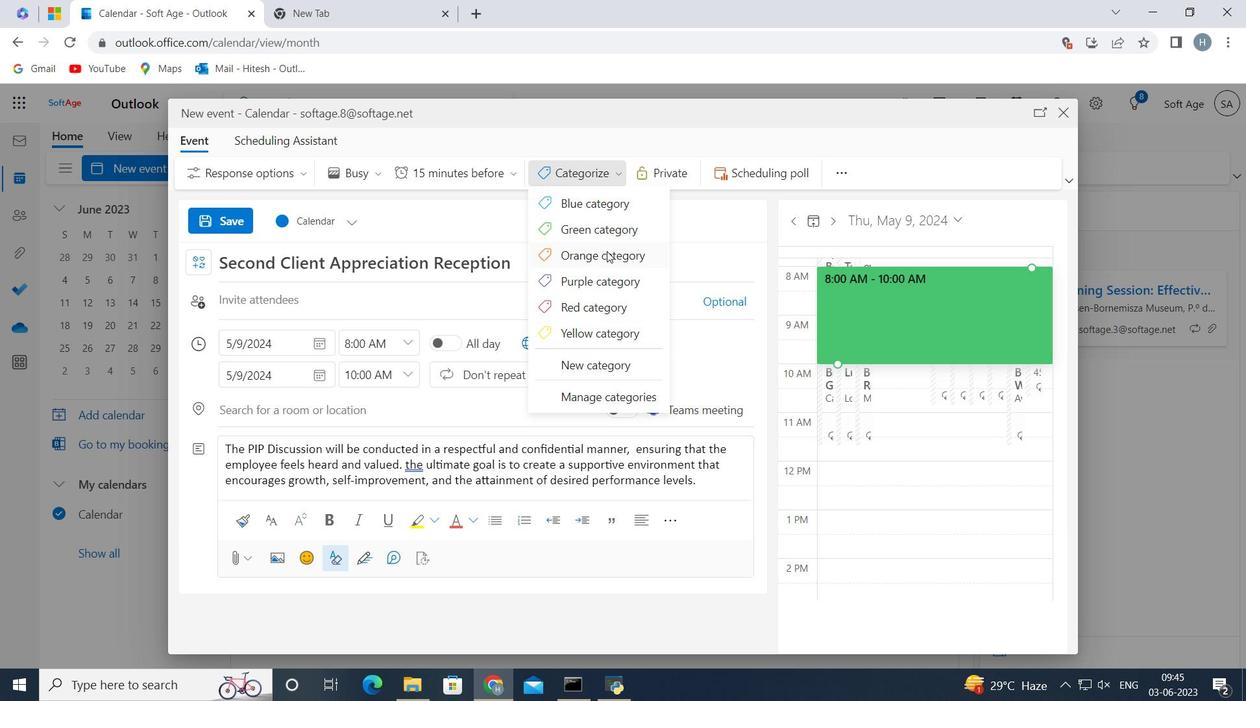 
Action: Mouse moved to (372, 411)
Screenshot: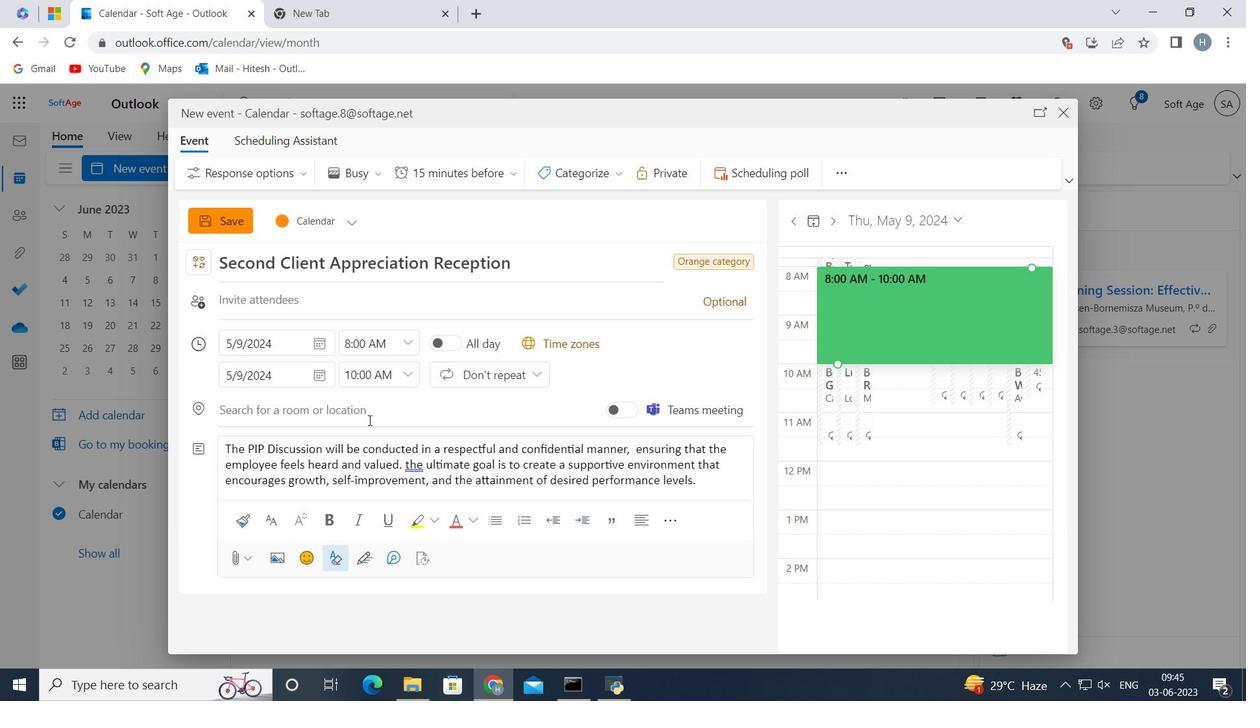 
Action: Mouse pressed left at (372, 411)
Screenshot: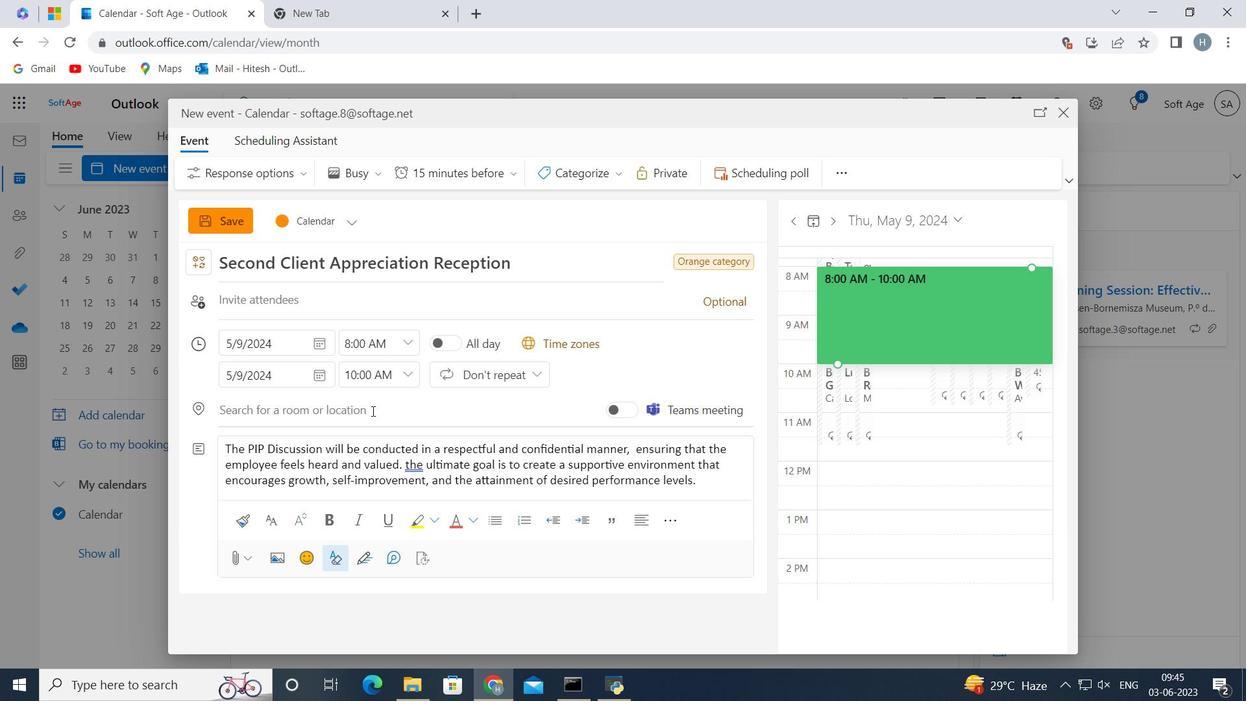 
Action: Key pressed <Key.shift>Vilnius<Key.space><Key.backspace>,<Key.space><Key.shift><Key.shift><Key.shift><Key.shift><Key.shift><Key.shift><Key.shift>Lithuania<Key.enter>
Screenshot: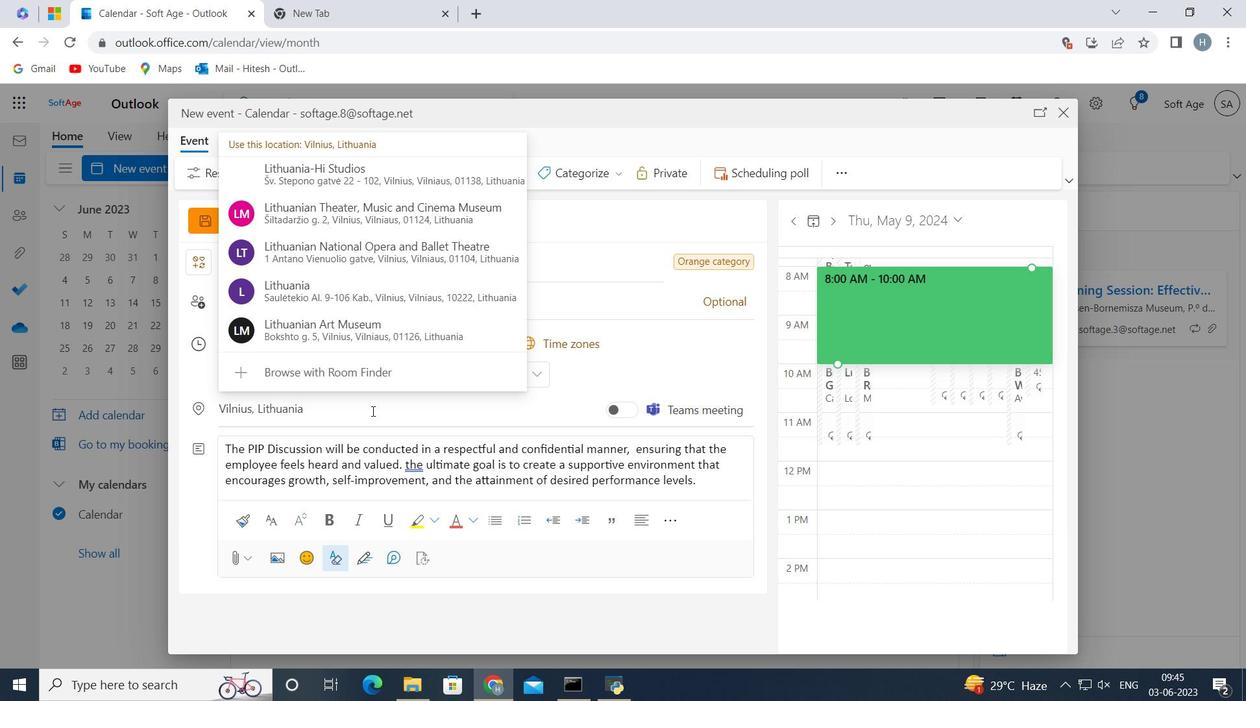 
Action: Mouse moved to (720, 359)
Screenshot: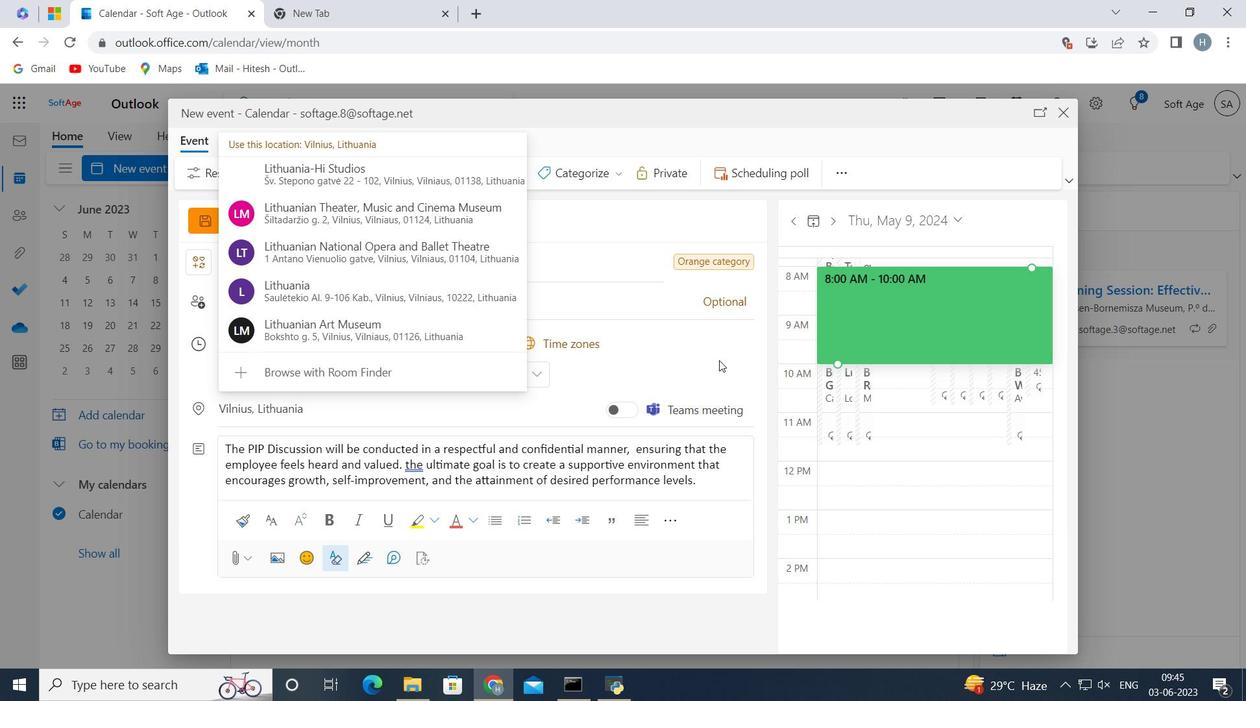 
Action: Mouse pressed left at (720, 359)
Screenshot: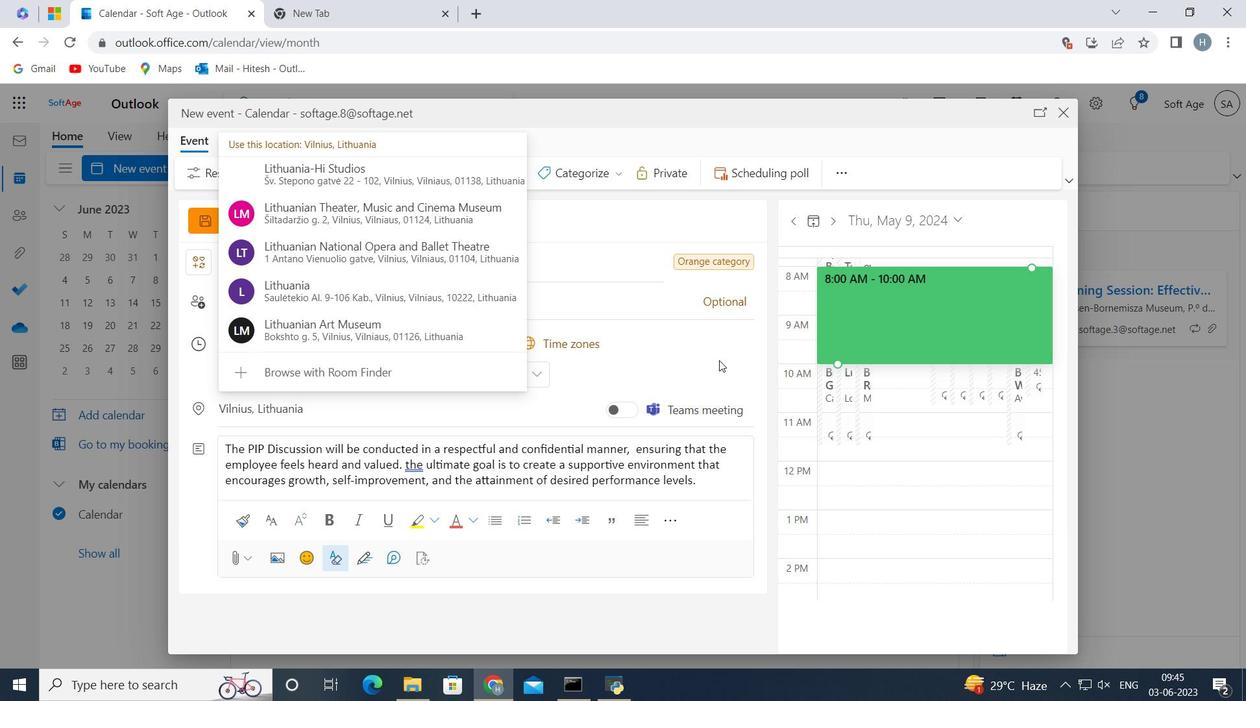 
Action: Mouse moved to (506, 308)
Screenshot: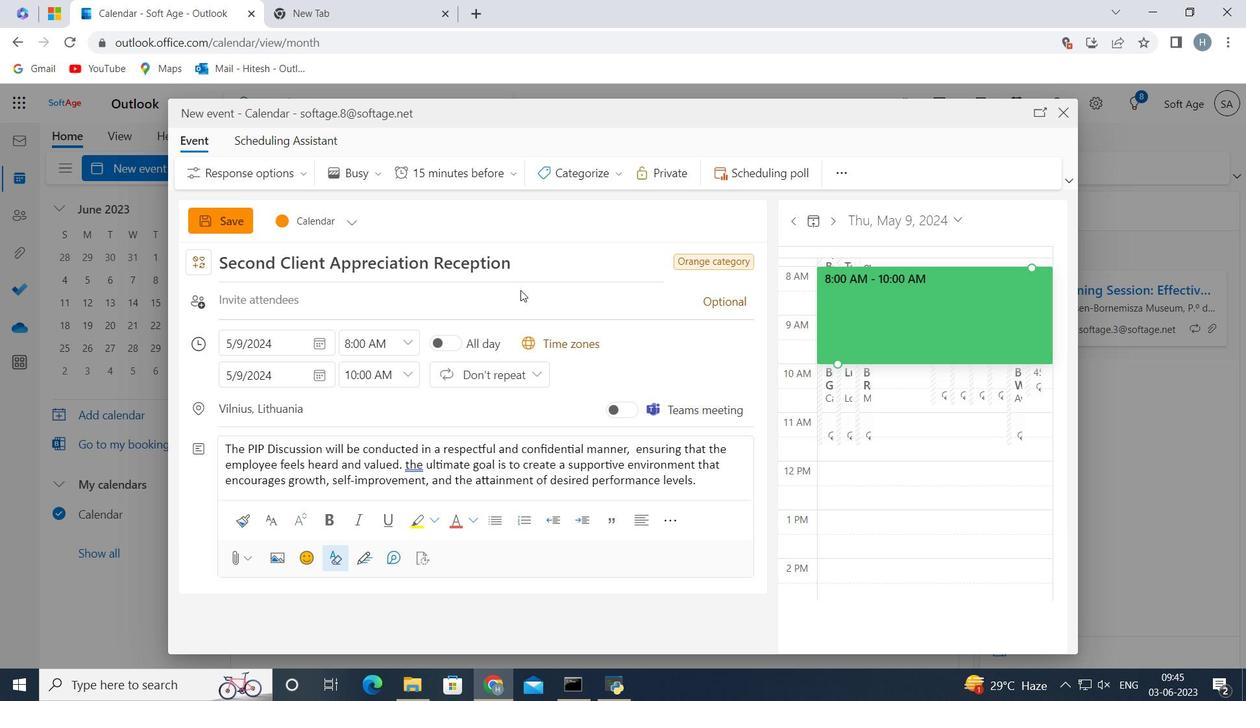 
Action: Mouse pressed left at (506, 308)
Screenshot: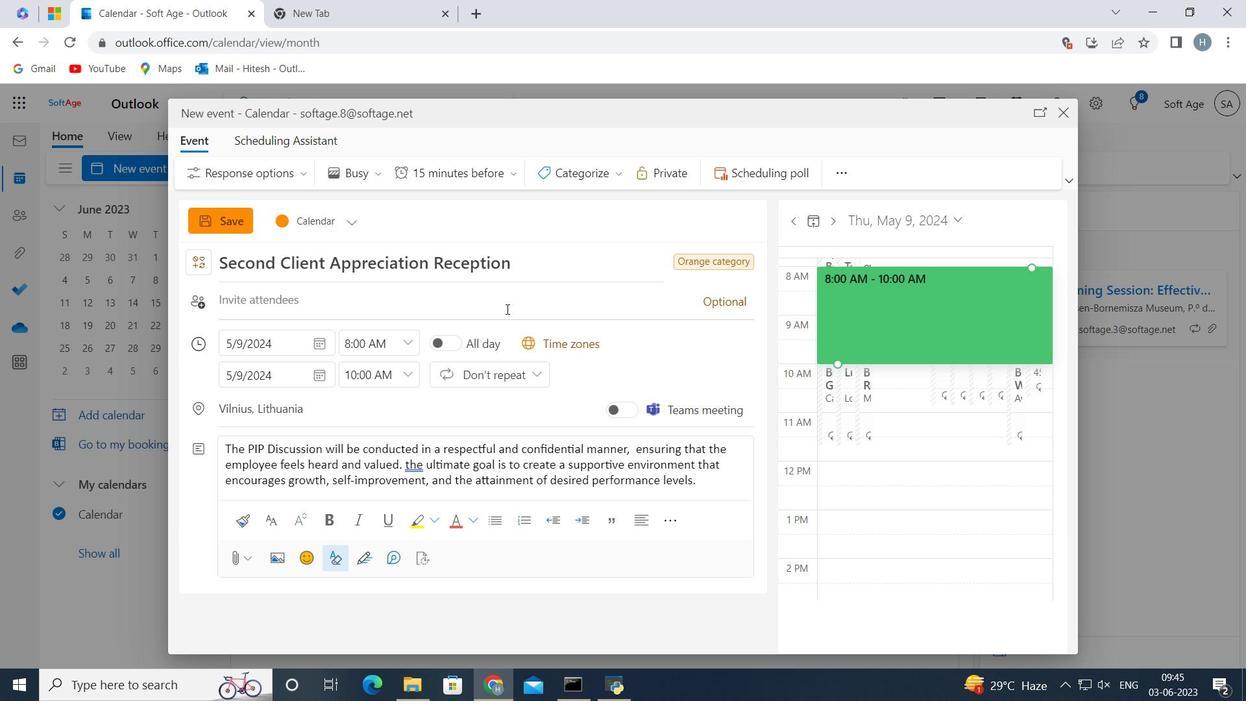 
Action: Key pressed softage.6<Key.shift>@softage.ney<Key.backspace>t
Screenshot: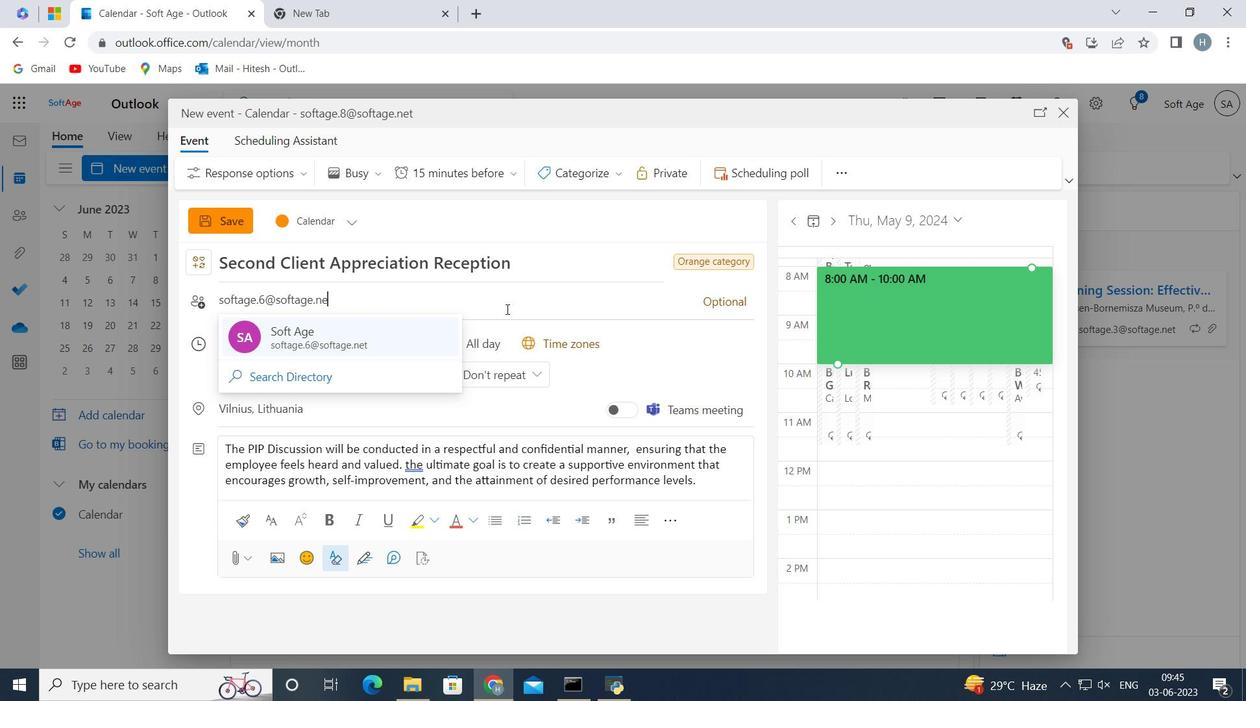 
Action: Mouse moved to (381, 342)
Screenshot: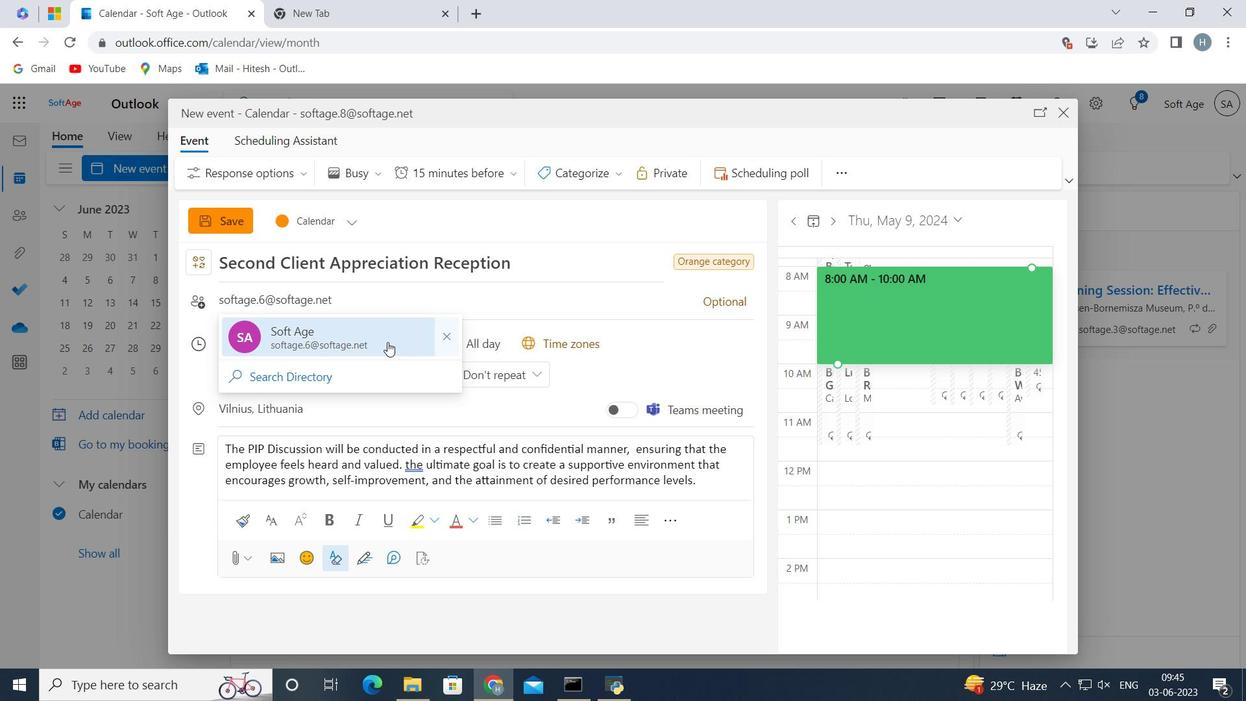 
Action: Mouse pressed left at (381, 342)
Screenshot: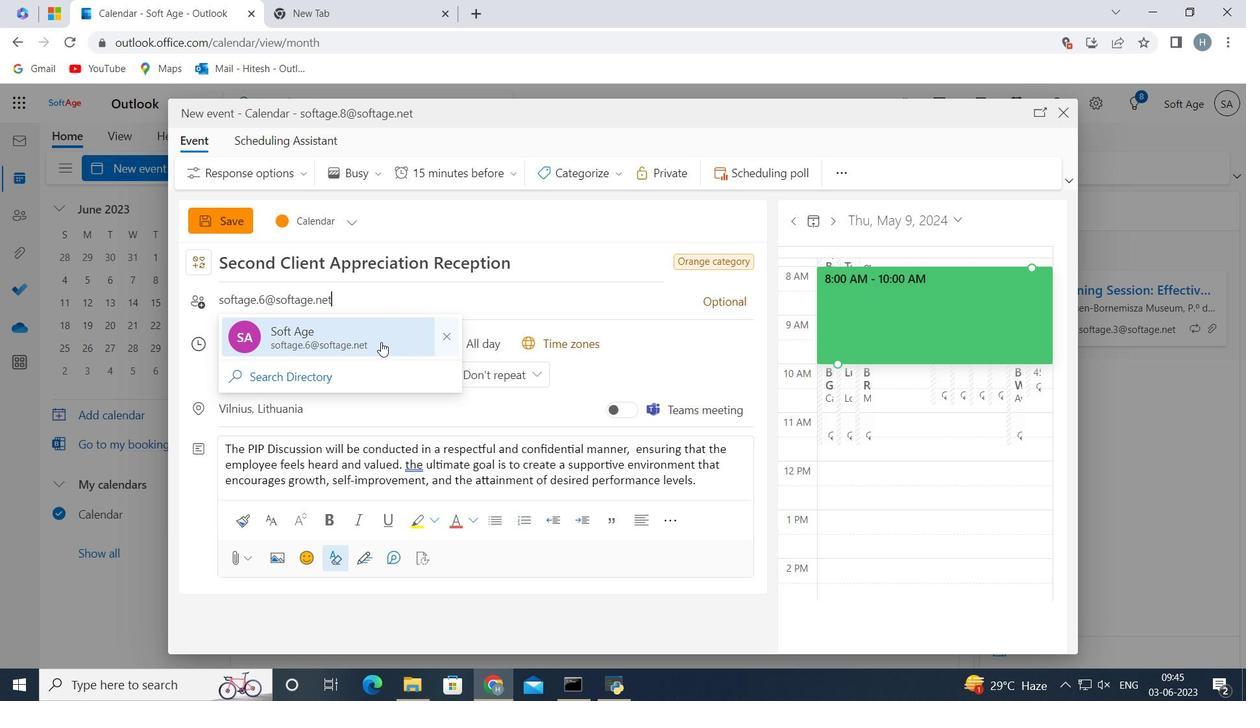 
Action: Key pressed softage.7<Key.shift>@softage.net
Screenshot: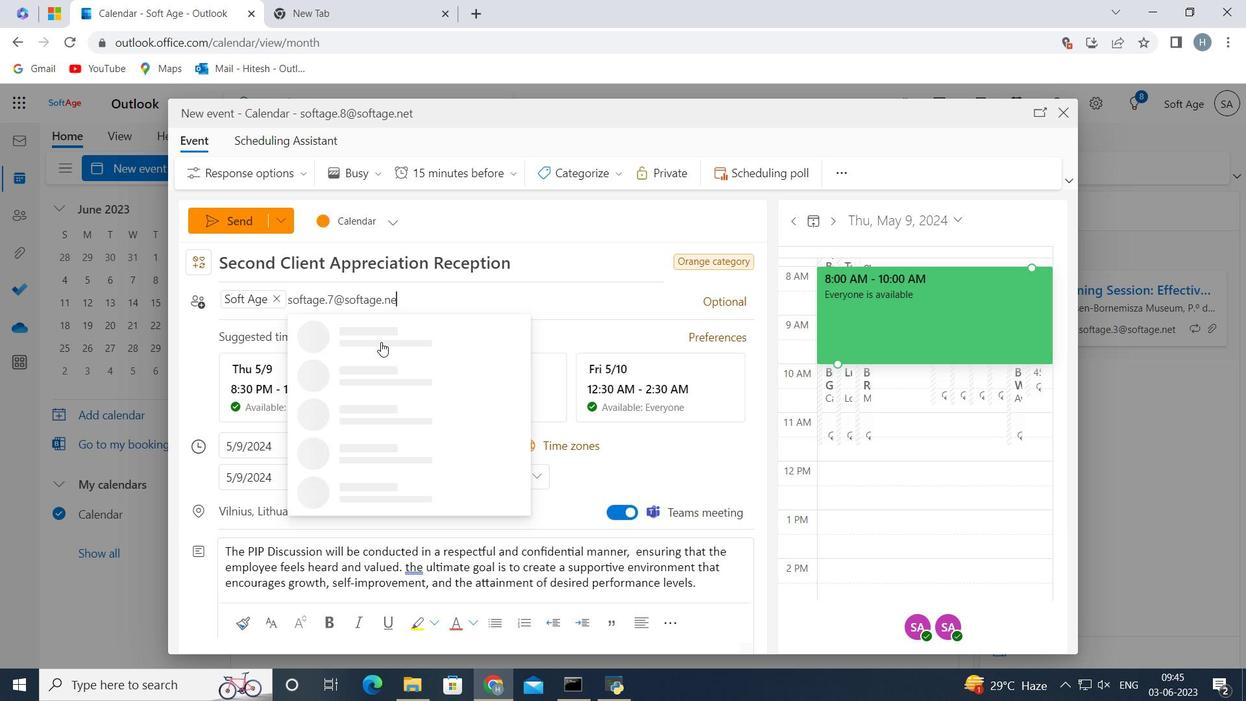 
Action: Mouse pressed left at (381, 342)
Screenshot: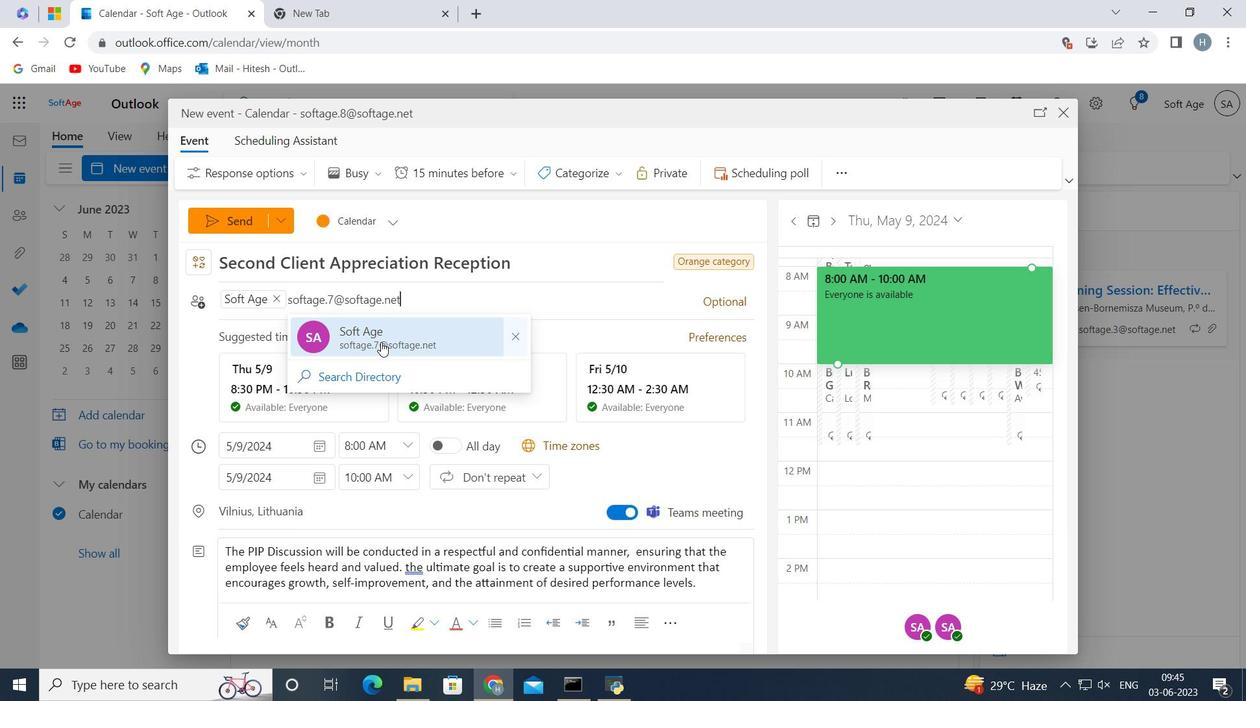 
Action: Mouse moved to (517, 175)
Screenshot: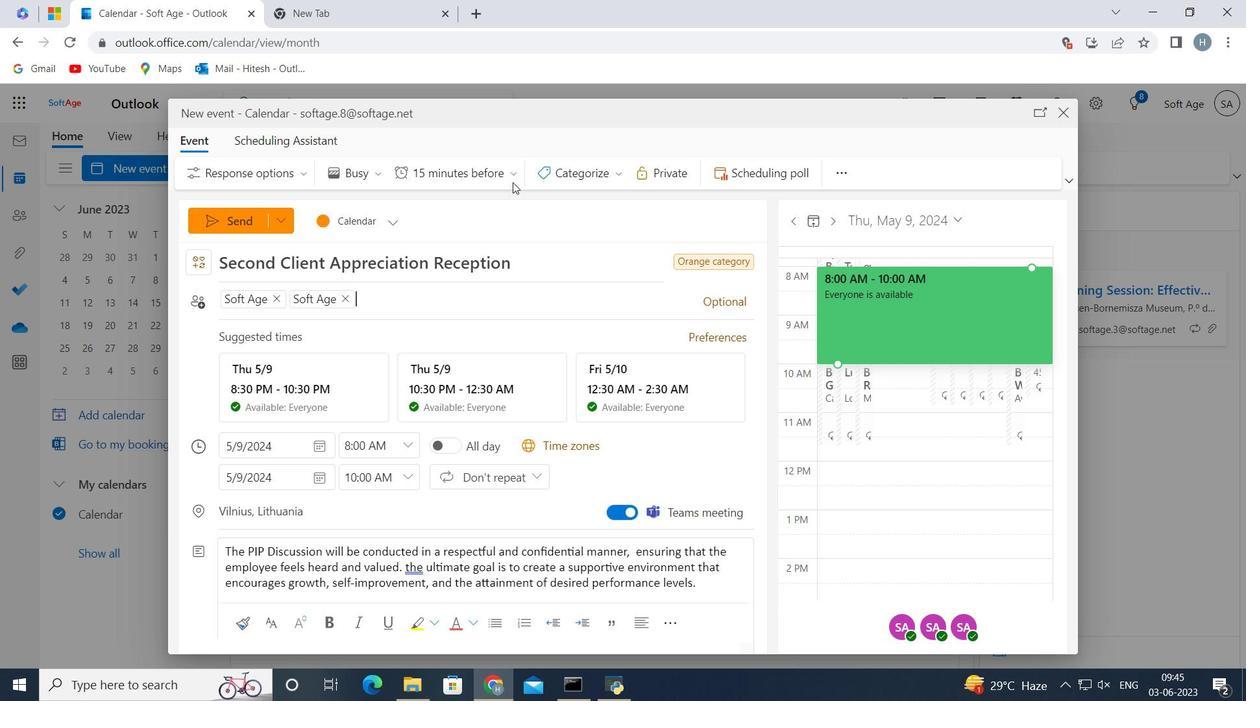 
Action: Mouse pressed left at (517, 175)
Screenshot: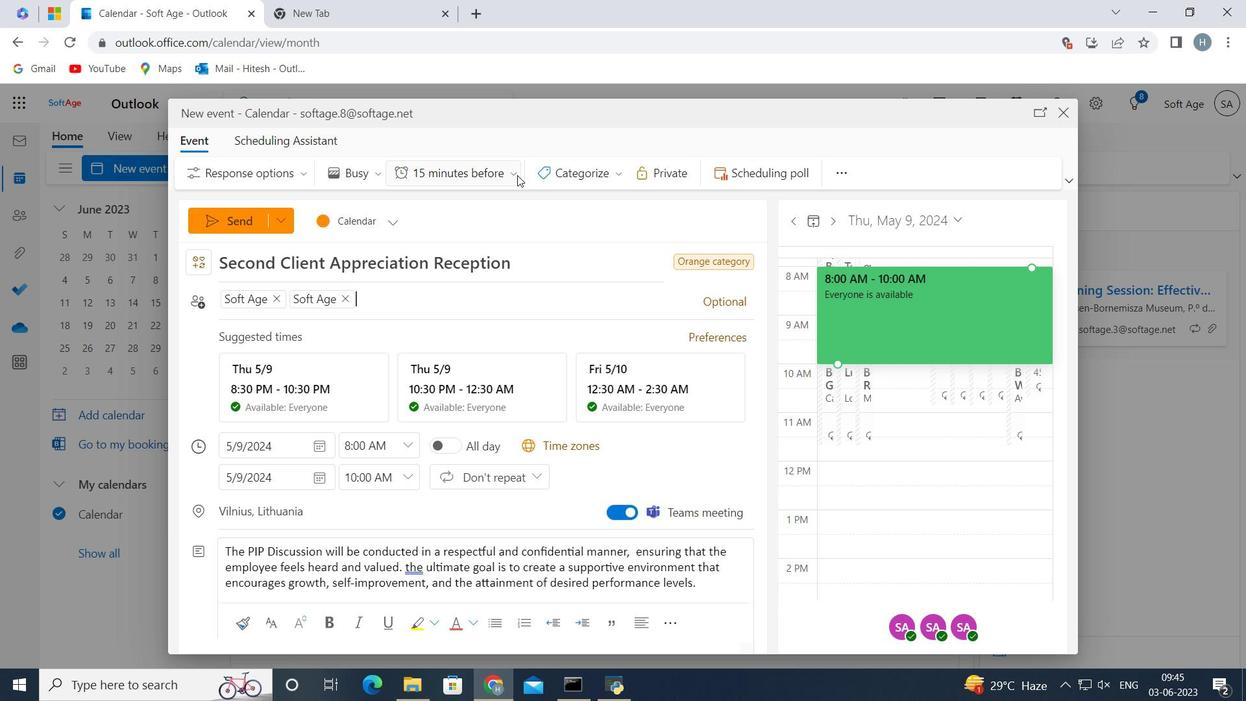 
Action: Mouse moved to (482, 351)
Screenshot: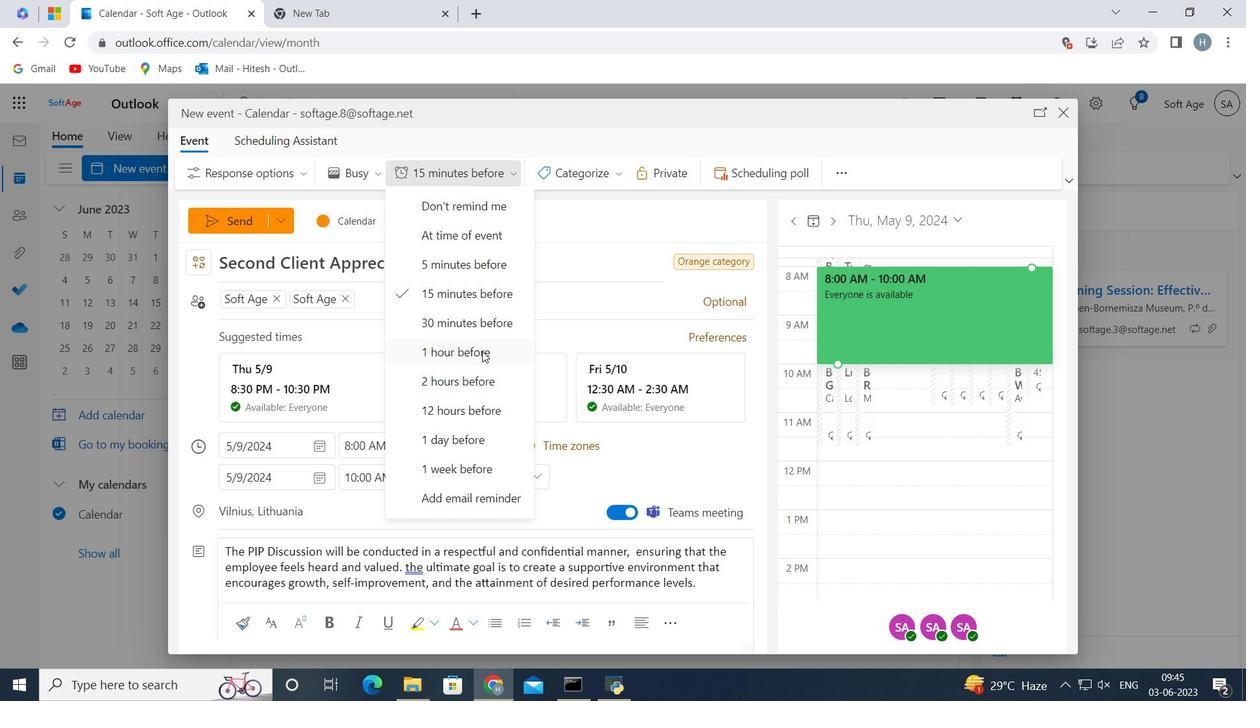 
Action: Mouse pressed left at (482, 351)
Screenshot: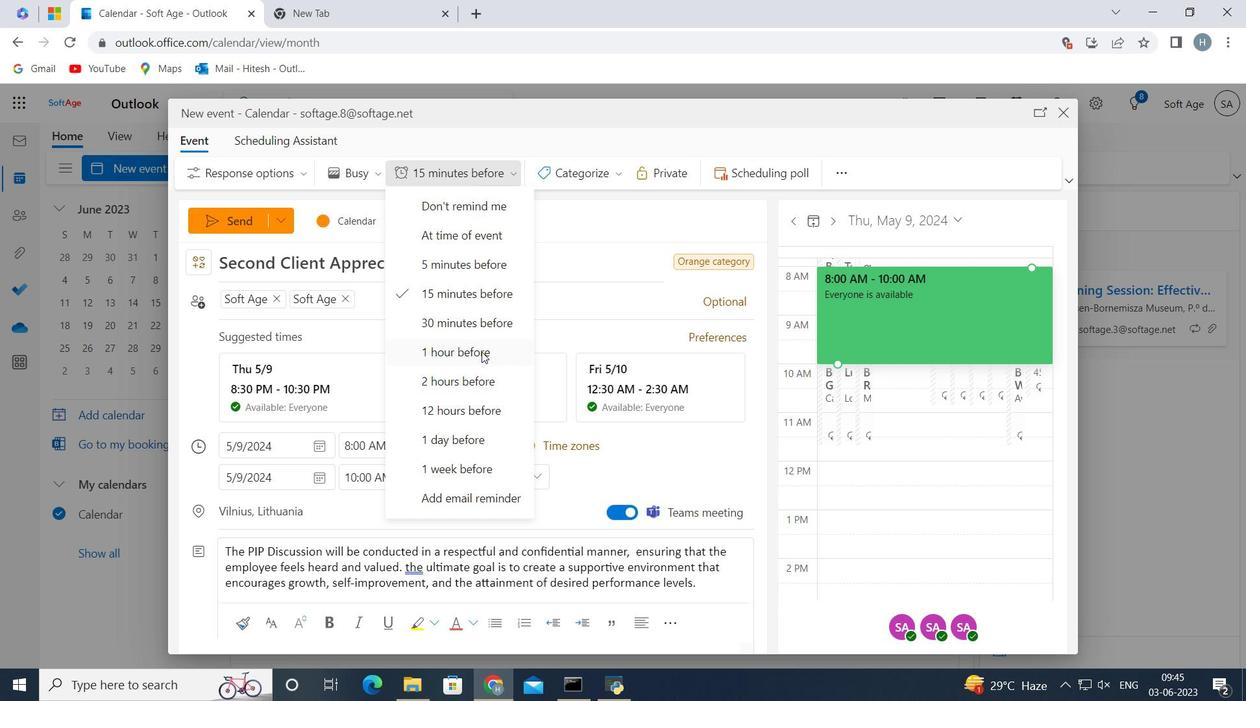 
Action: Mouse moved to (640, 210)
Screenshot: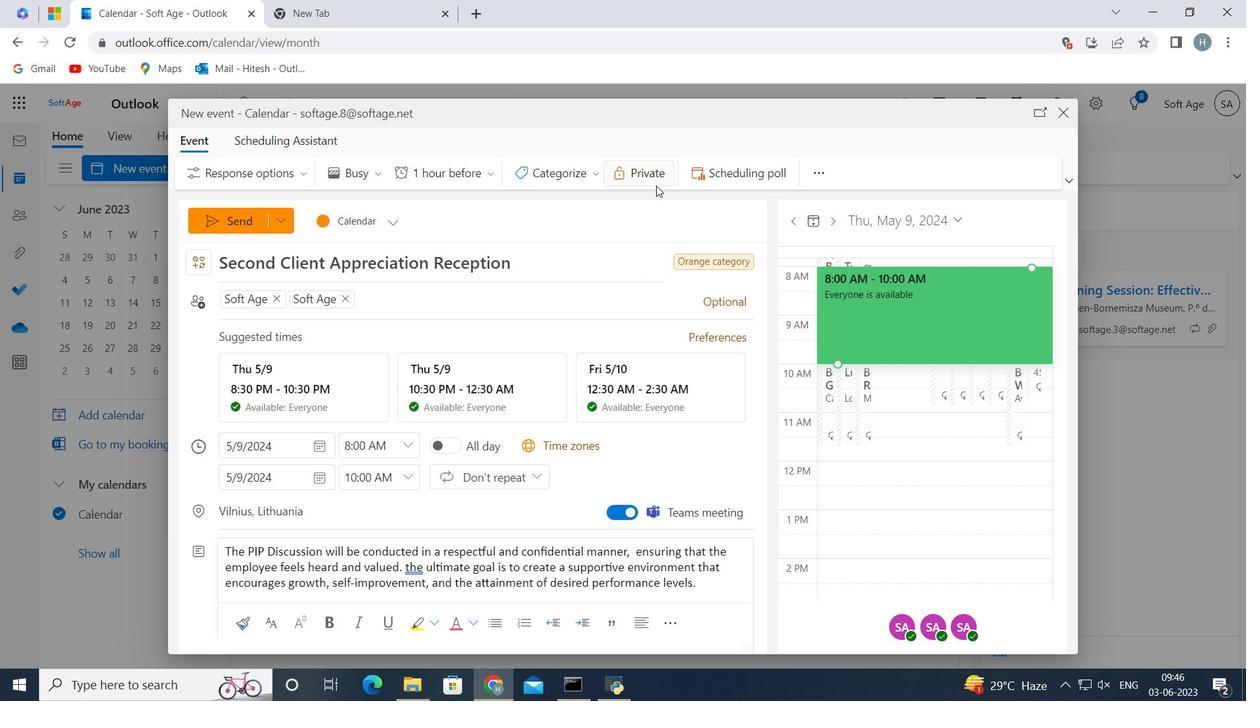 
